 Task: Find connections with filter location Azzaba with filter topic #Believewith filter profile language German with filter current company Management Solutions International (MSI) with filter school Madhav Institute of Technology and Science, Gwalior with filter industry Dance Companies with filter service category NotaryOnline Research with filter keywords title Nurse
Action: Mouse moved to (495, 77)
Screenshot: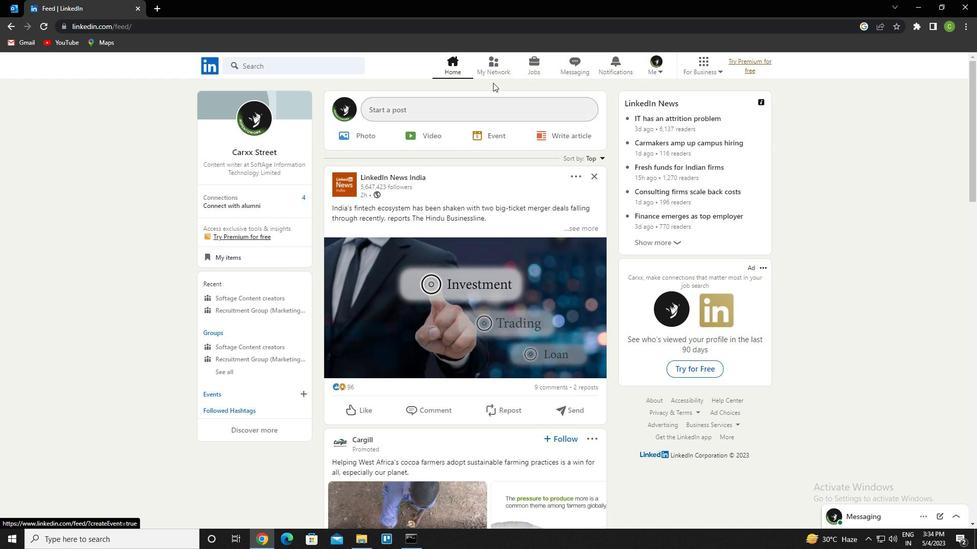 
Action: Mouse pressed left at (495, 77)
Screenshot: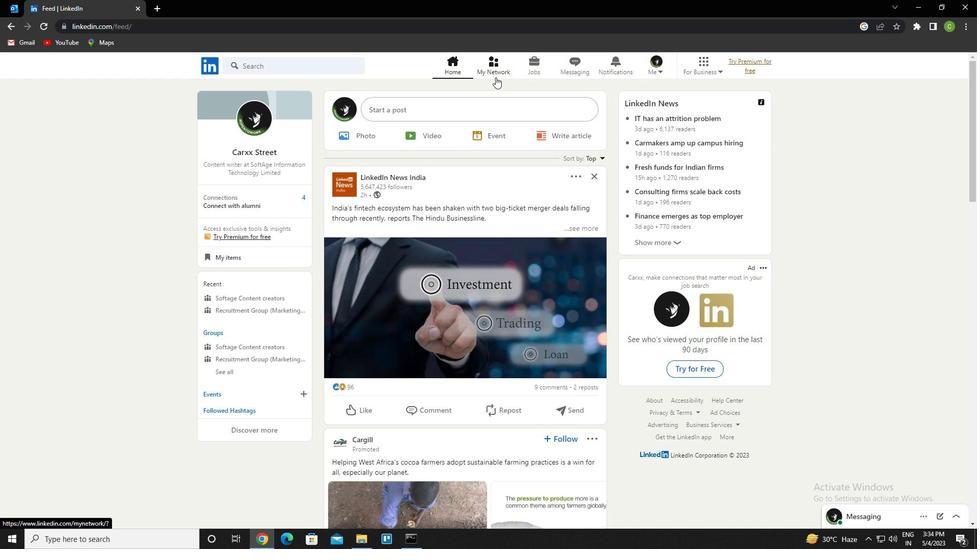 
Action: Mouse moved to (295, 119)
Screenshot: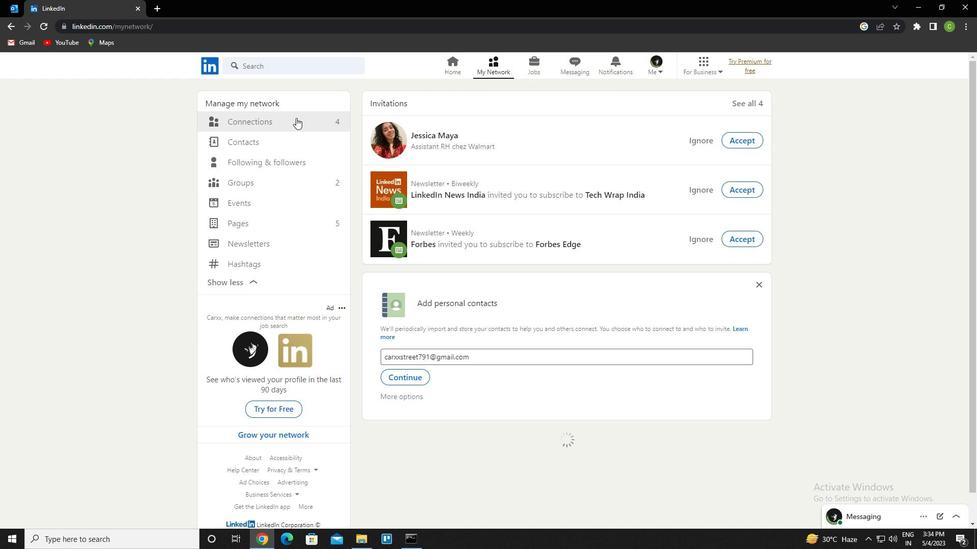 
Action: Mouse pressed left at (295, 119)
Screenshot: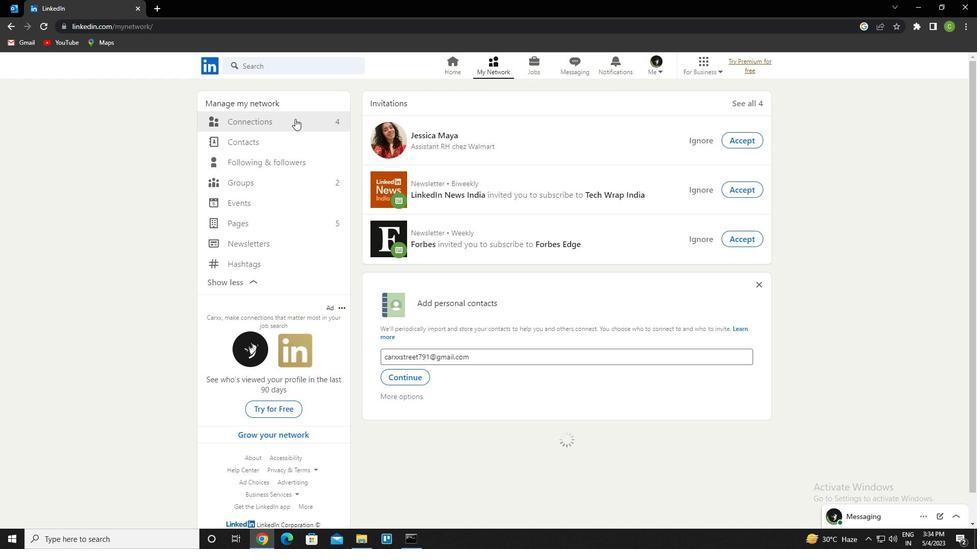 
Action: Mouse moved to (565, 123)
Screenshot: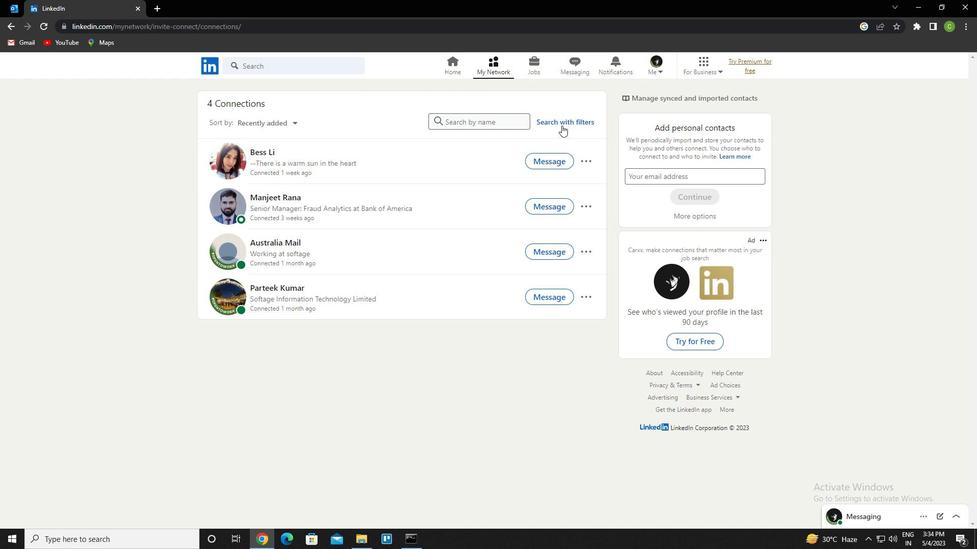 
Action: Mouse pressed left at (565, 123)
Screenshot: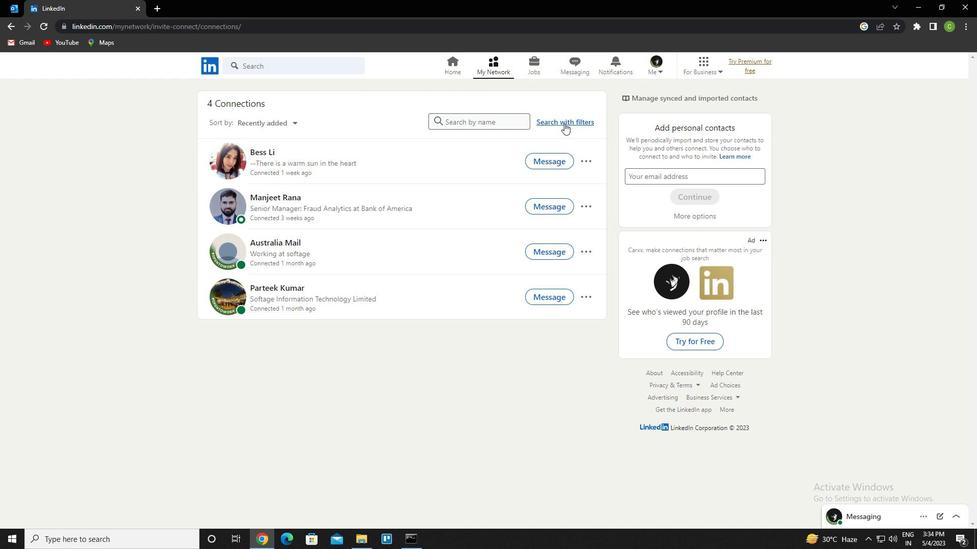 
Action: Mouse moved to (522, 96)
Screenshot: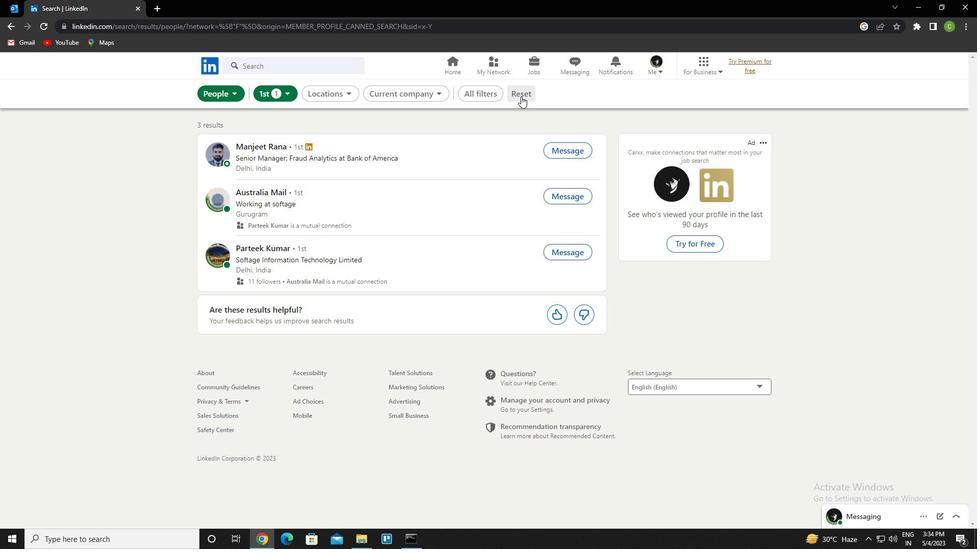
Action: Mouse pressed left at (522, 96)
Screenshot: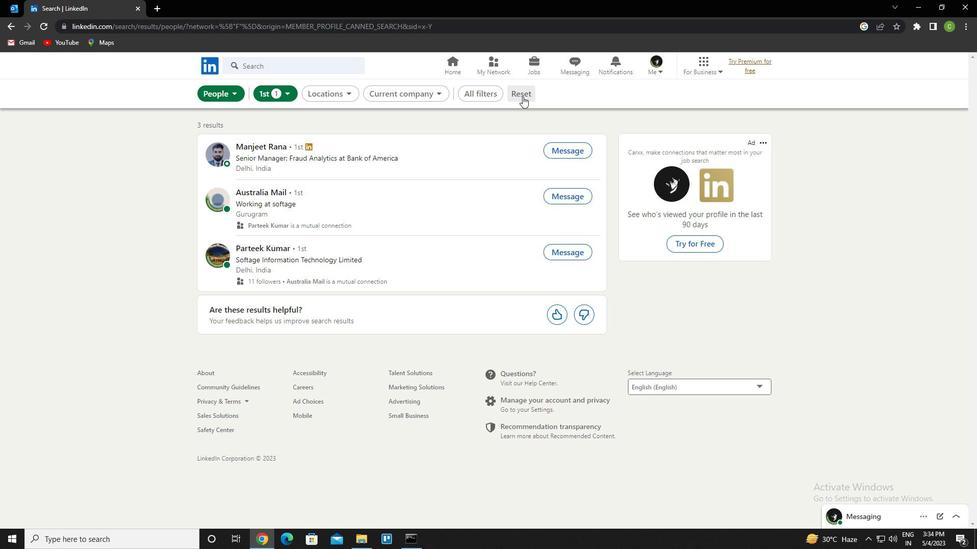 
Action: Mouse moved to (512, 96)
Screenshot: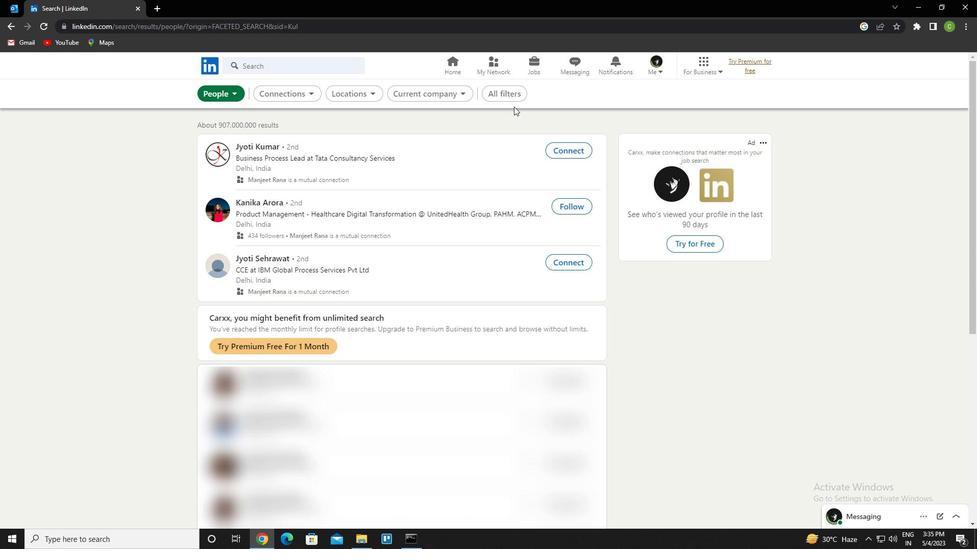 
Action: Mouse pressed left at (512, 96)
Screenshot: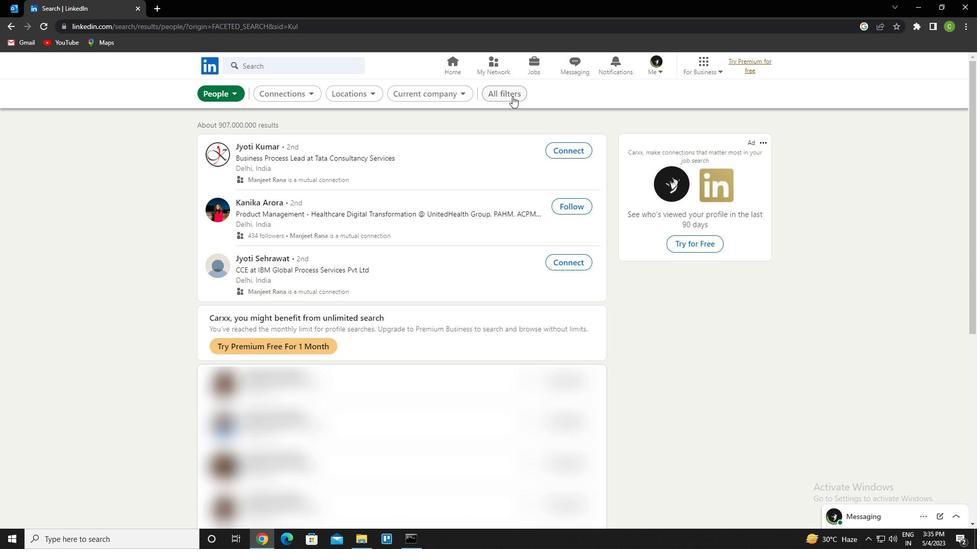 
Action: Mouse moved to (866, 321)
Screenshot: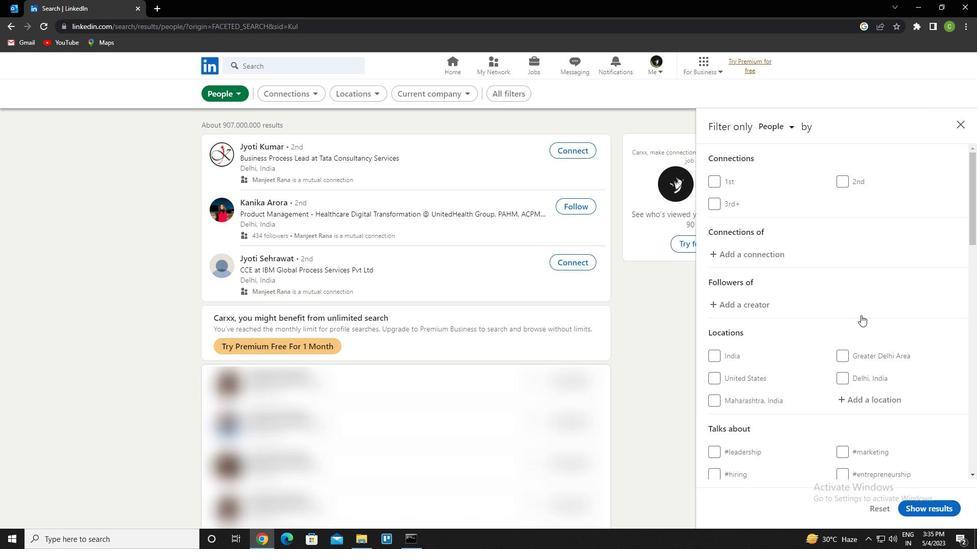
Action: Mouse scrolled (866, 320) with delta (0, 0)
Screenshot: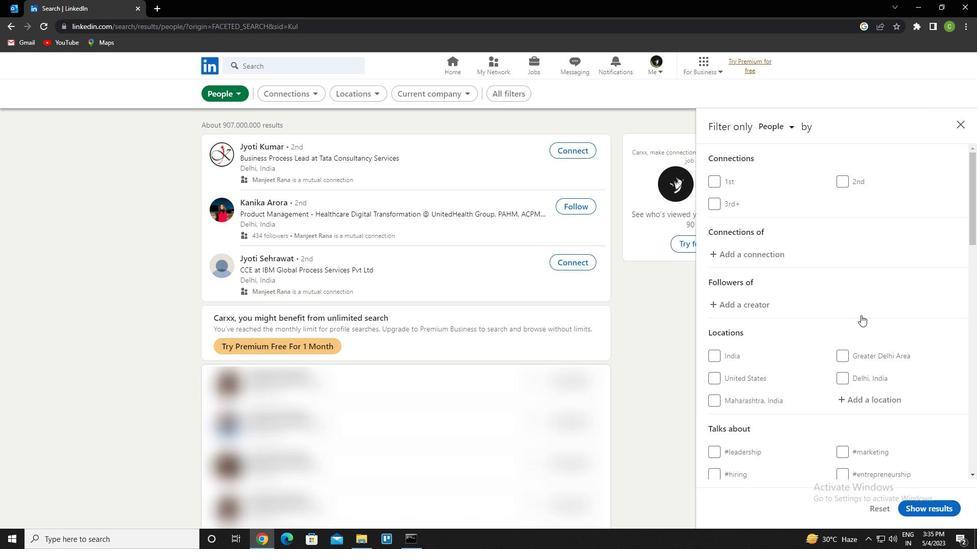 
Action: Mouse moved to (865, 324)
Screenshot: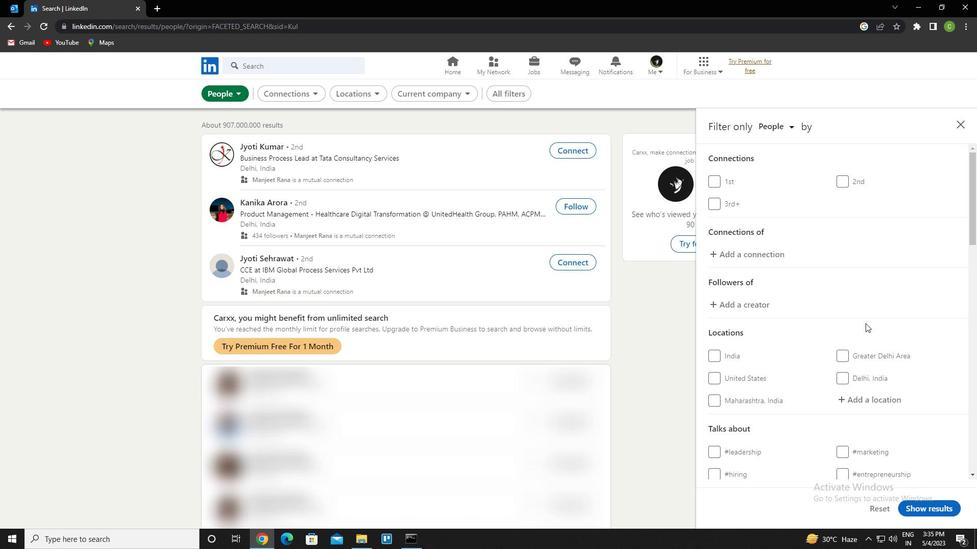 
Action: Mouse scrolled (865, 324) with delta (0, 0)
Screenshot: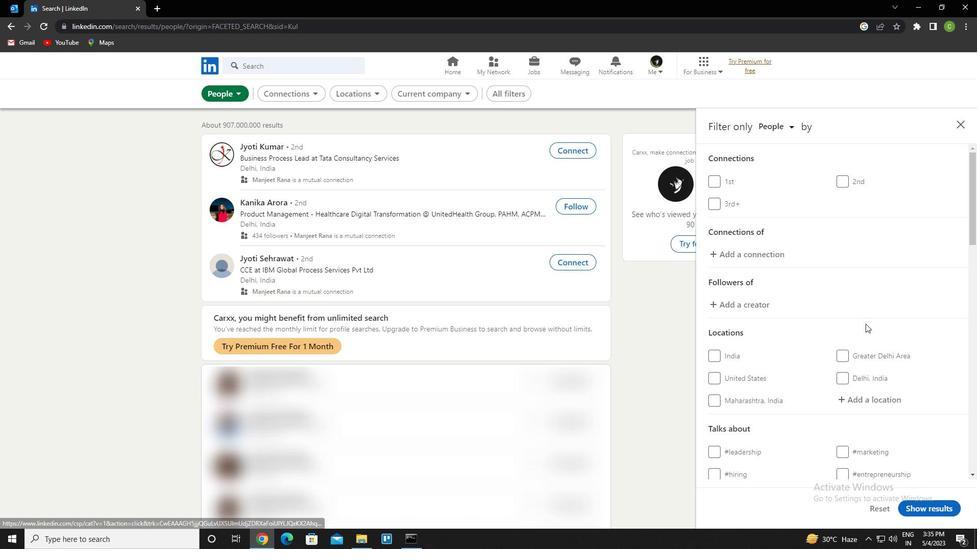 
Action: Mouse moved to (871, 301)
Screenshot: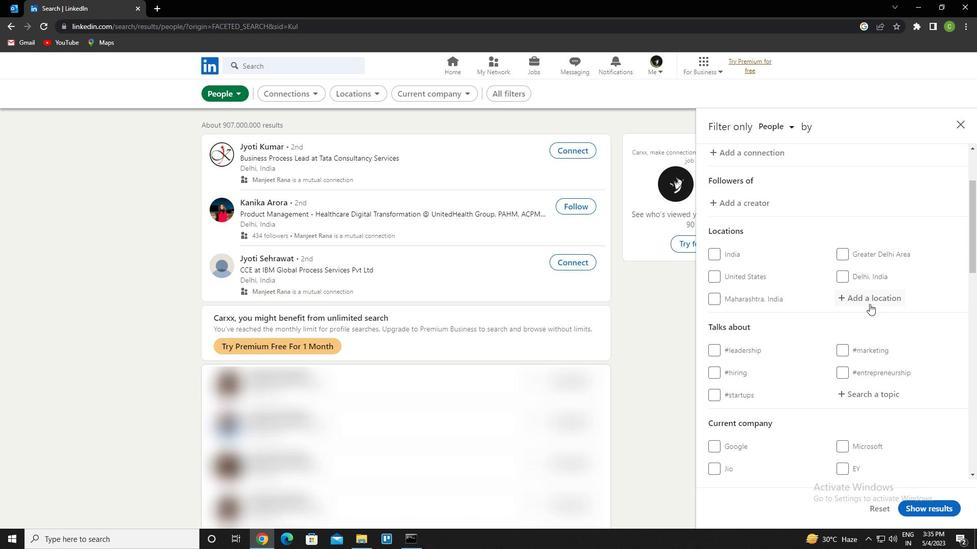 
Action: Mouse pressed left at (871, 301)
Screenshot: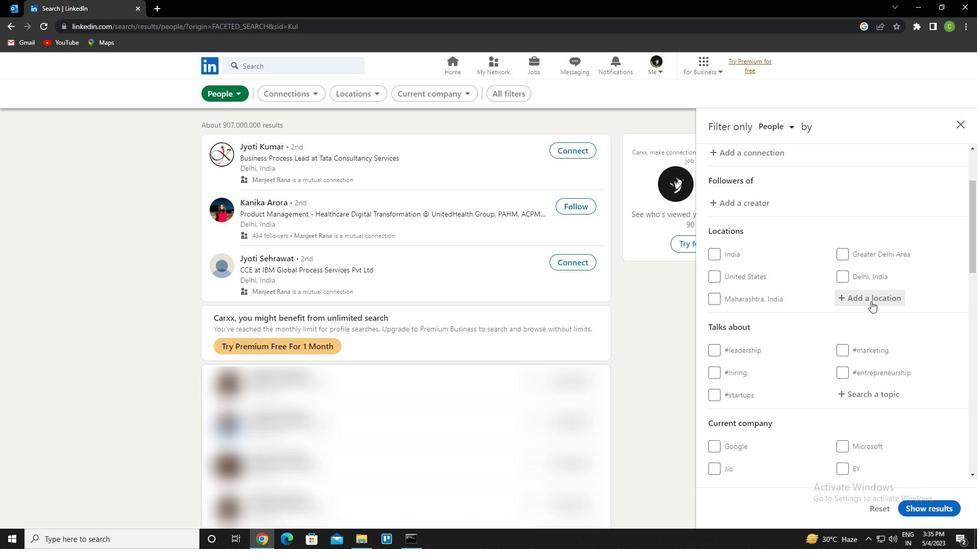 
Action: Mouse moved to (870, 282)
Screenshot: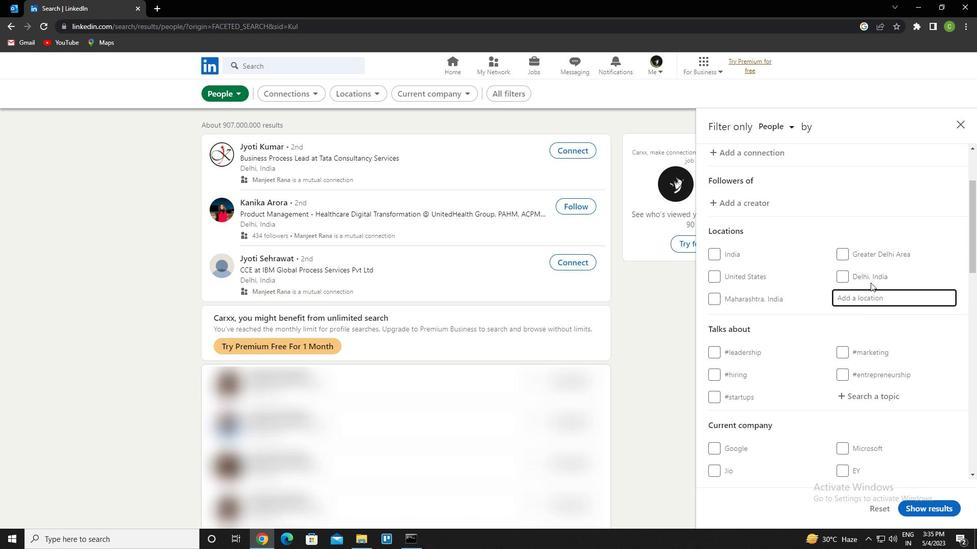 
Action: Key pressed <Key.caps_lock>a<Key.caps_lock>zzaba<Key.down><Key.enter>
Screenshot: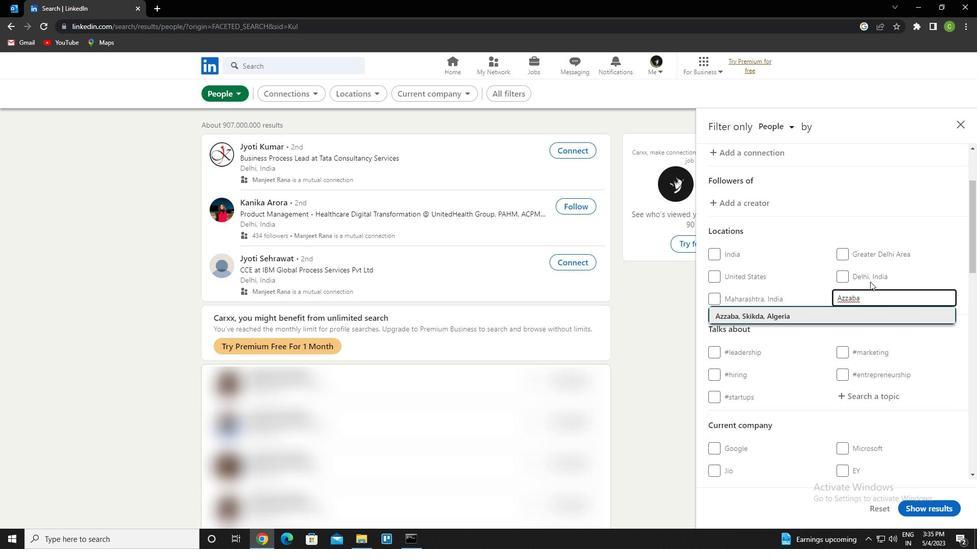 
Action: Mouse scrolled (870, 281) with delta (0, 0)
Screenshot: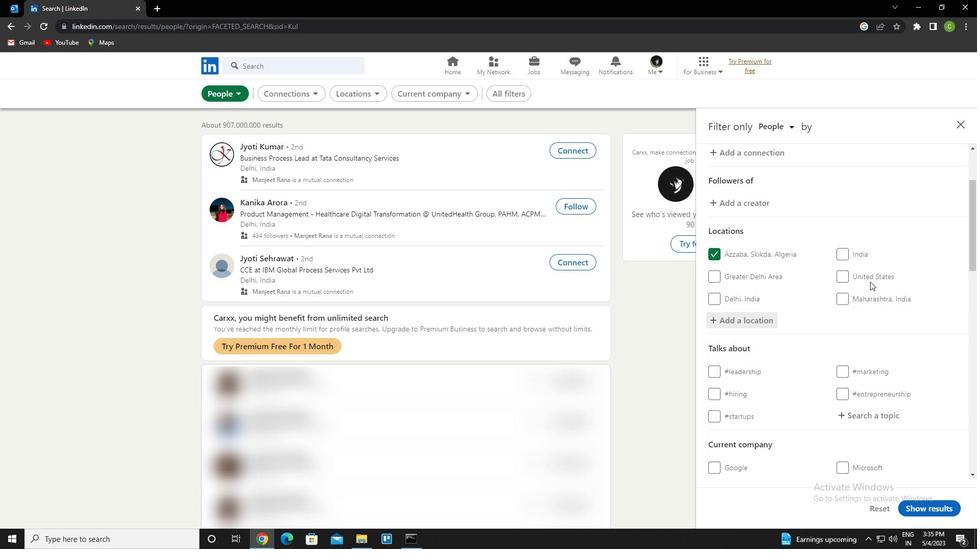 
Action: Mouse scrolled (870, 281) with delta (0, 0)
Screenshot: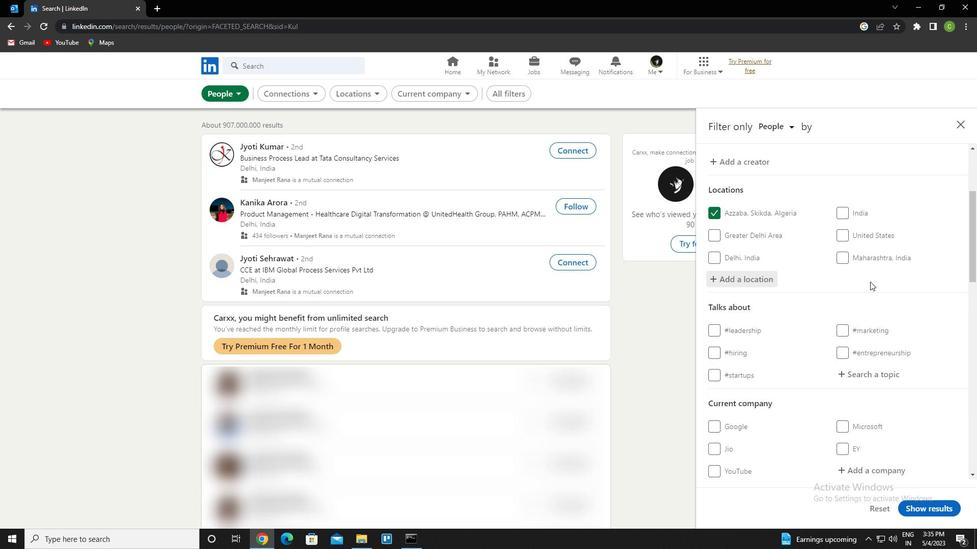 
Action: Mouse moved to (865, 309)
Screenshot: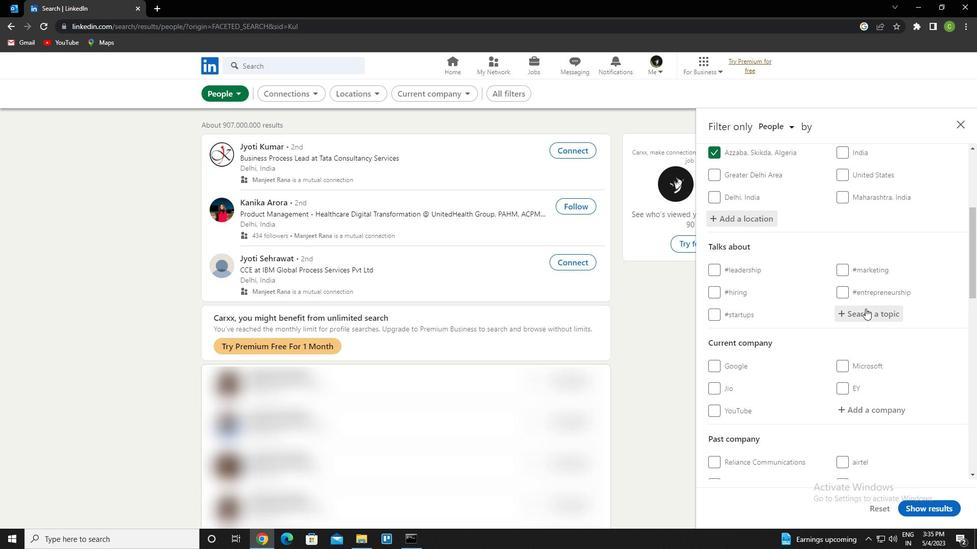 
Action: Mouse pressed left at (865, 309)
Screenshot: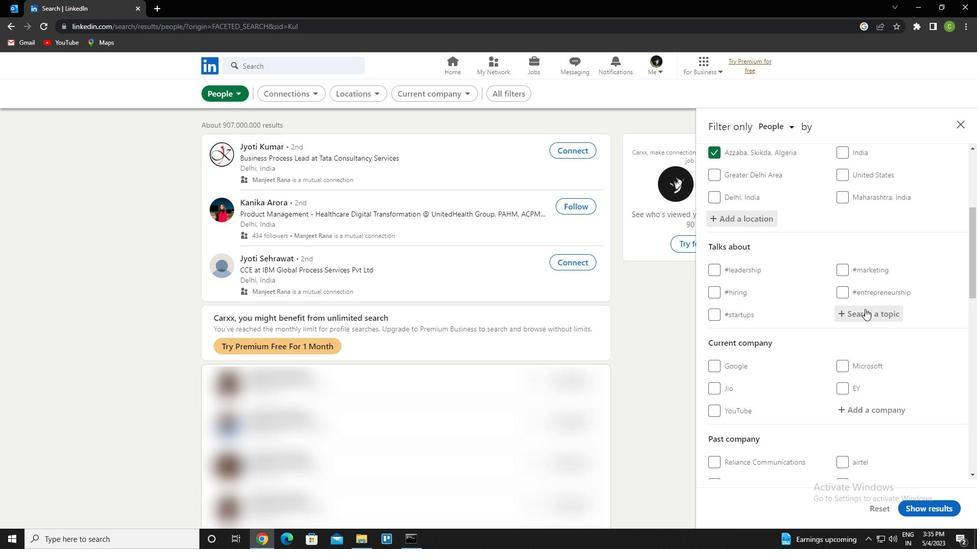 
Action: Key pressed <Key.caps_lock>b<Key.caps_lock>elieve<Key.down><Key.down><Key.enter>
Screenshot: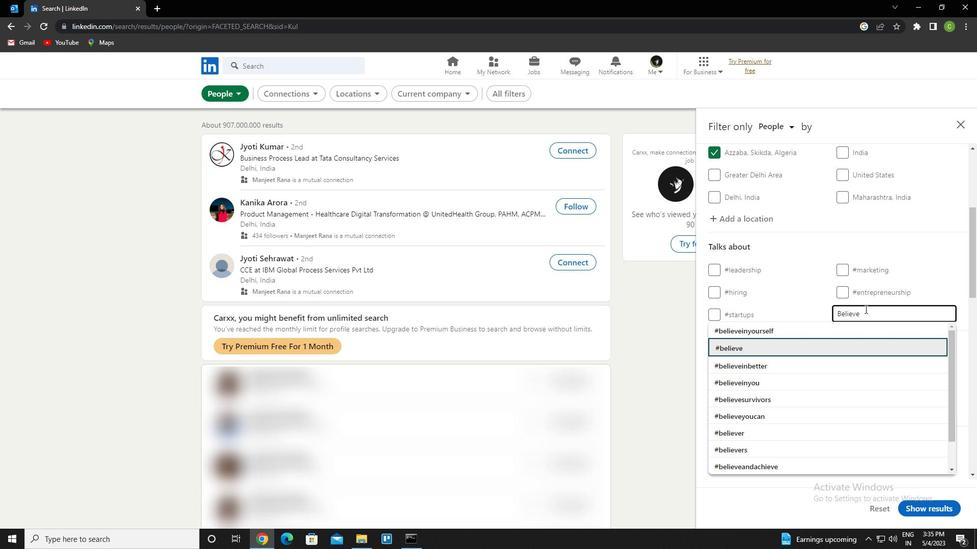 
Action: Mouse scrolled (865, 308) with delta (0, 0)
Screenshot: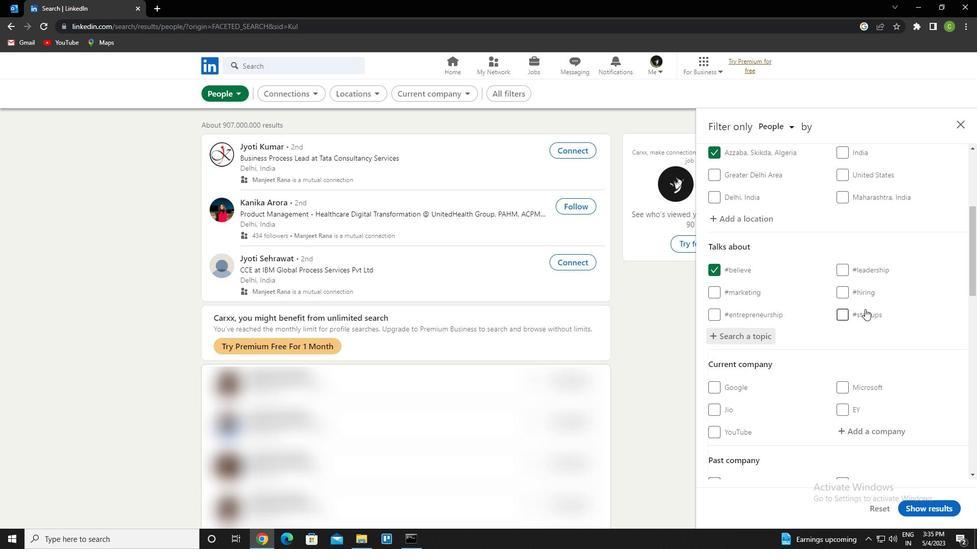
Action: Mouse scrolled (865, 308) with delta (0, 0)
Screenshot: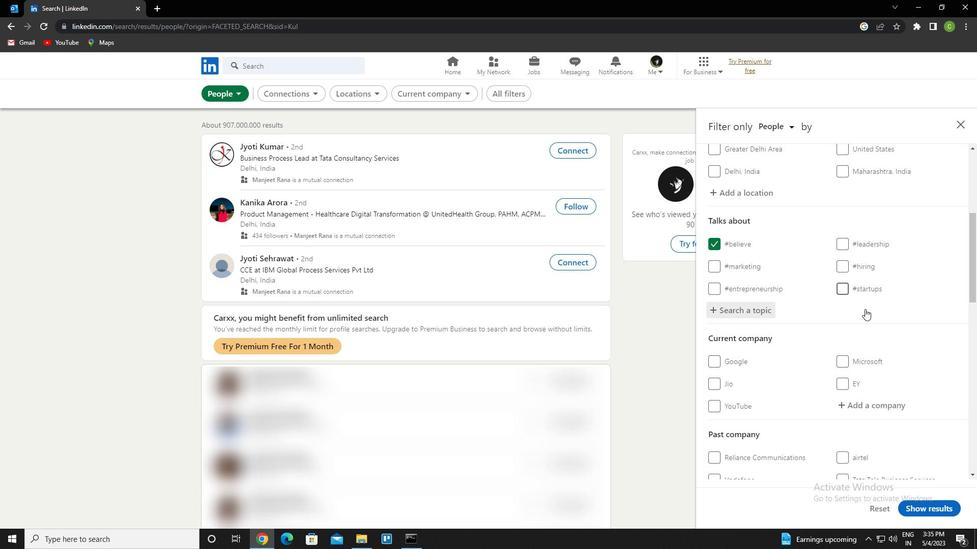 
Action: Mouse scrolled (865, 308) with delta (0, 0)
Screenshot: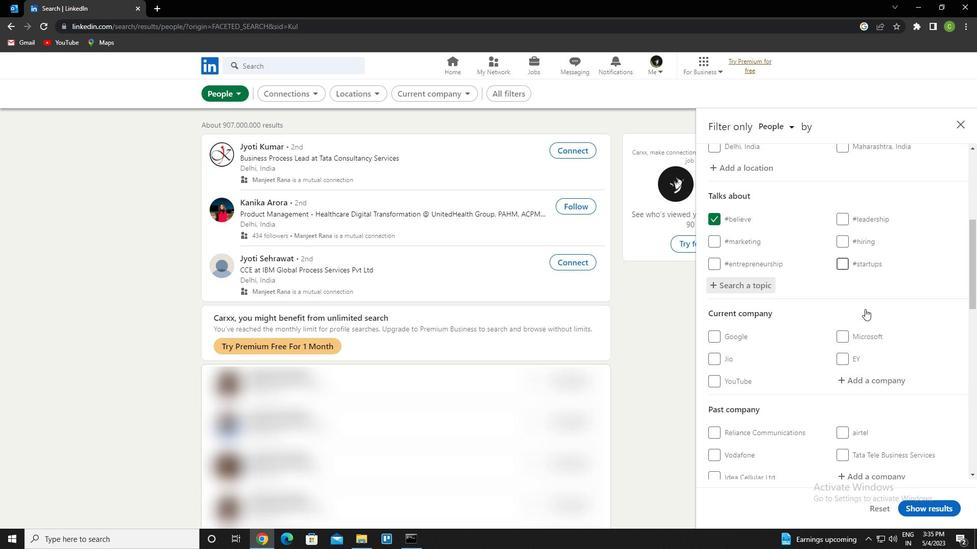 
Action: Mouse scrolled (865, 308) with delta (0, 0)
Screenshot: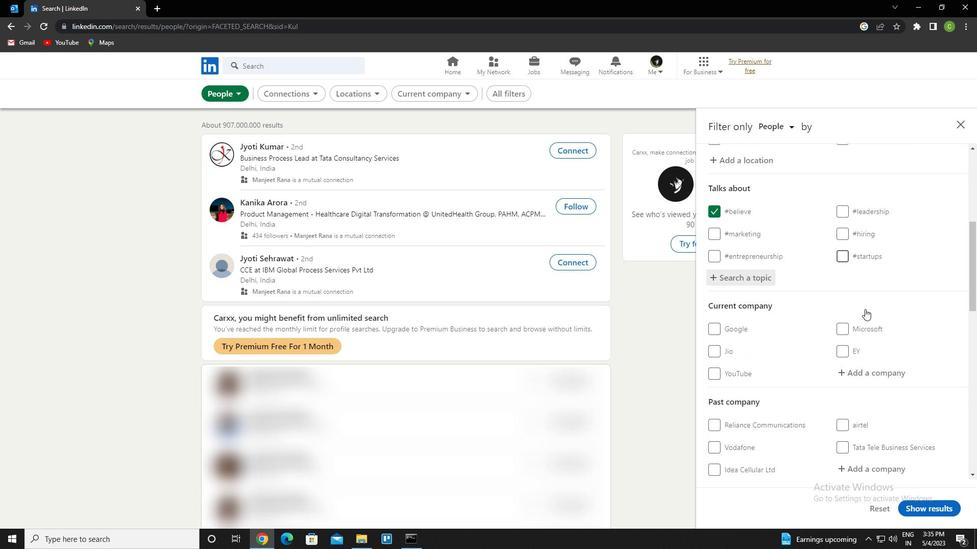 
Action: Mouse scrolled (865, 308) with delta (0, 0)
Screenshot: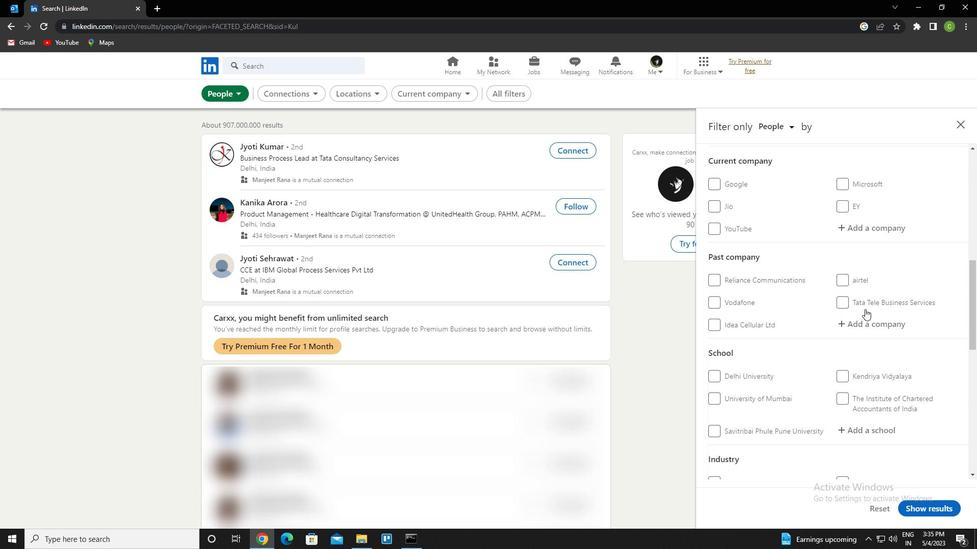 
Action: Mouse scrolled (865, 308) with delta (0, 0)
Screenshot: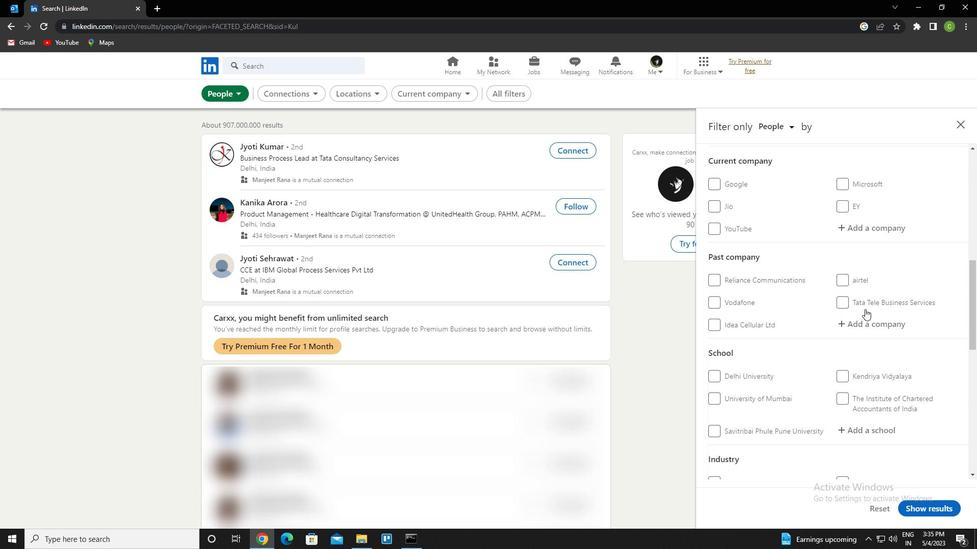 
Action: Mouse scrolled (865, 308) with delta (0, 0)
Screenshot: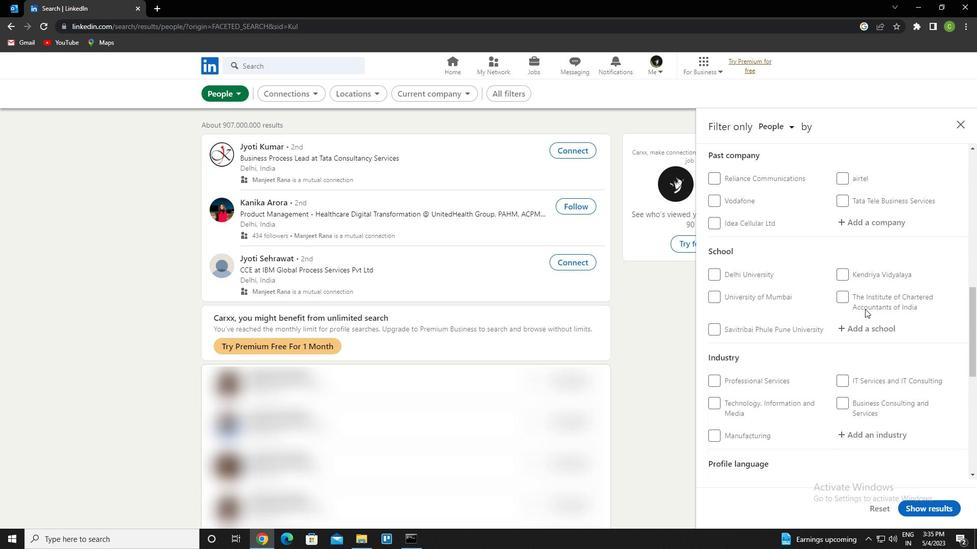
Action: Mouse scrolled (865, 308) with delta (0, 0)
Screenshot: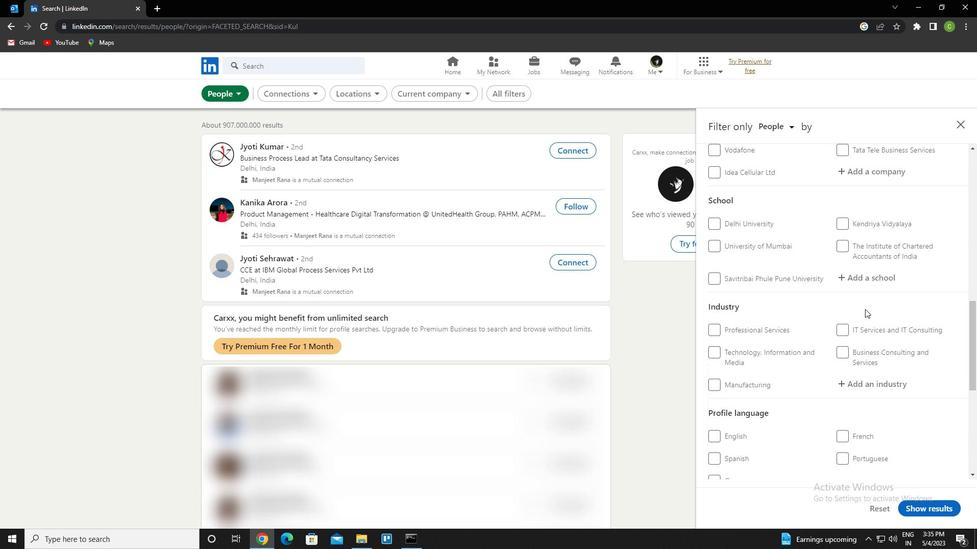 
Action: Mouse scrolled (865, 308) with delta (0, 0)
Screenshot: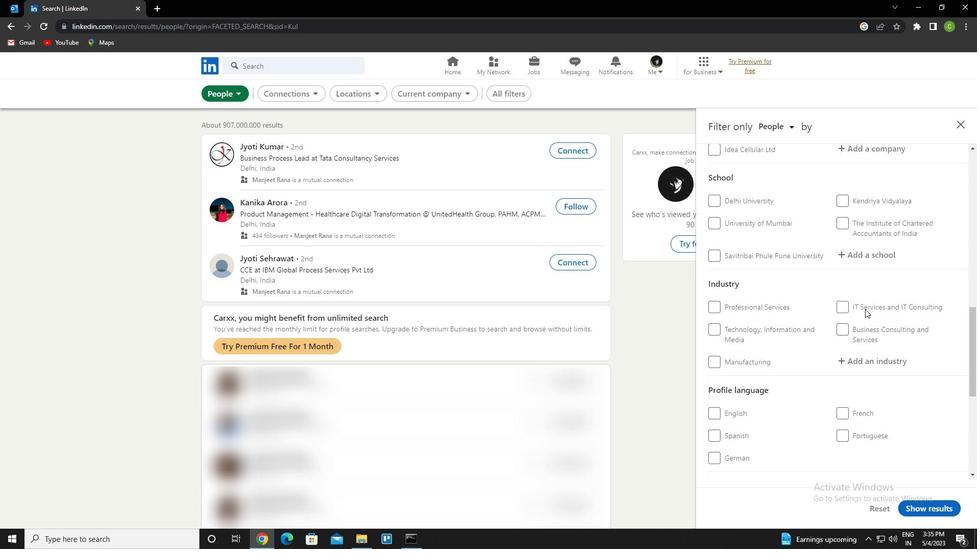 
Action: Mouse moved to (722, 380)
Screenshot: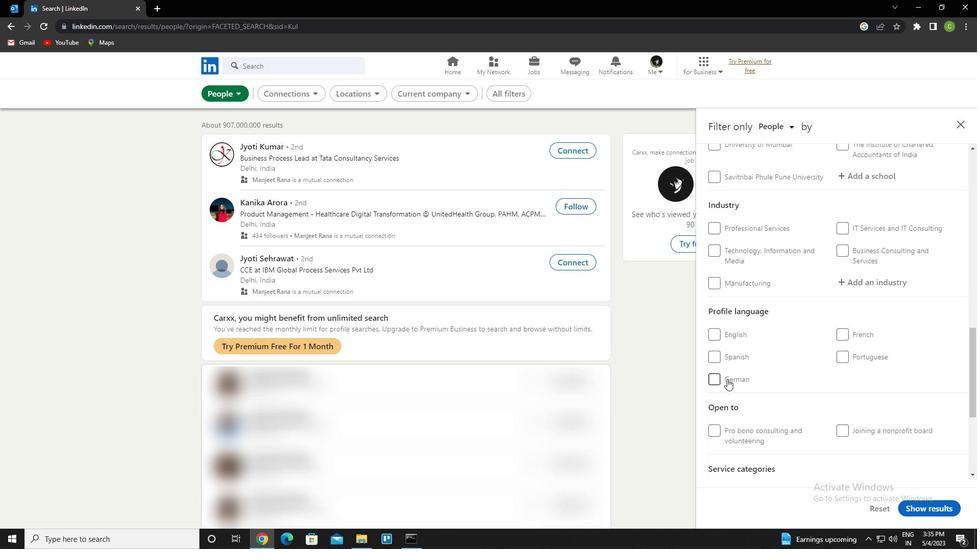 
Action: Mouse pressed left at (722, 380)
Screenshot: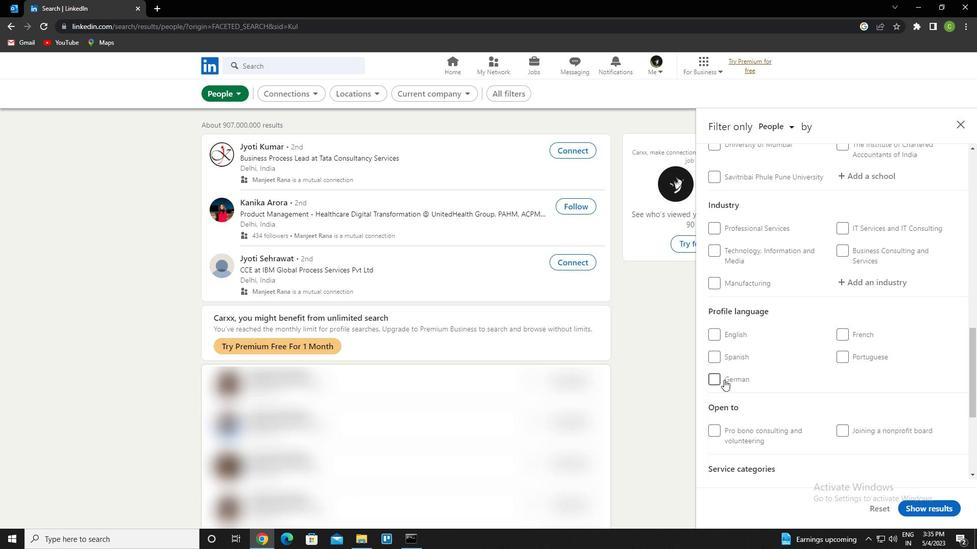 
Action: Mouse moved to (798, 370)
Screenshot: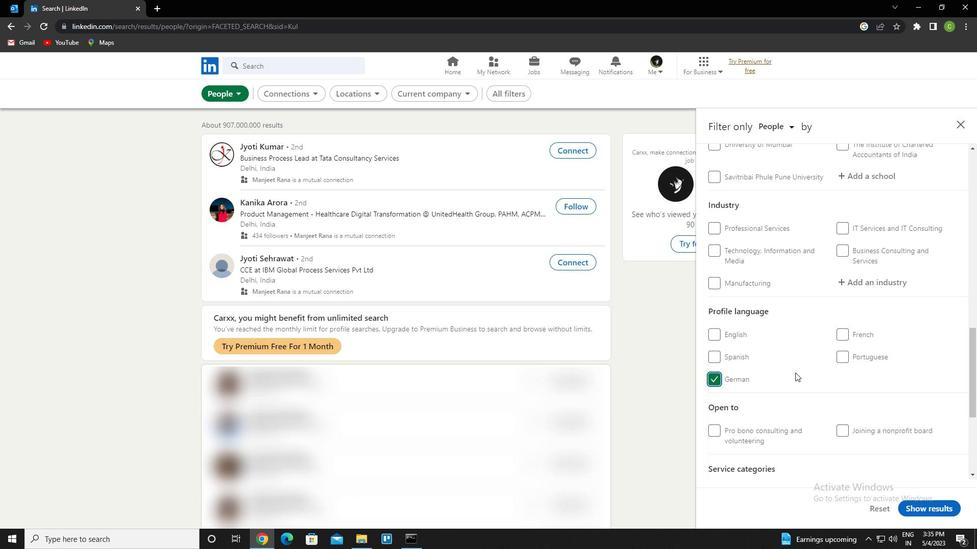 
Action: Mouse scrolled (798, 370) with delta (0, 0)
Screenshot: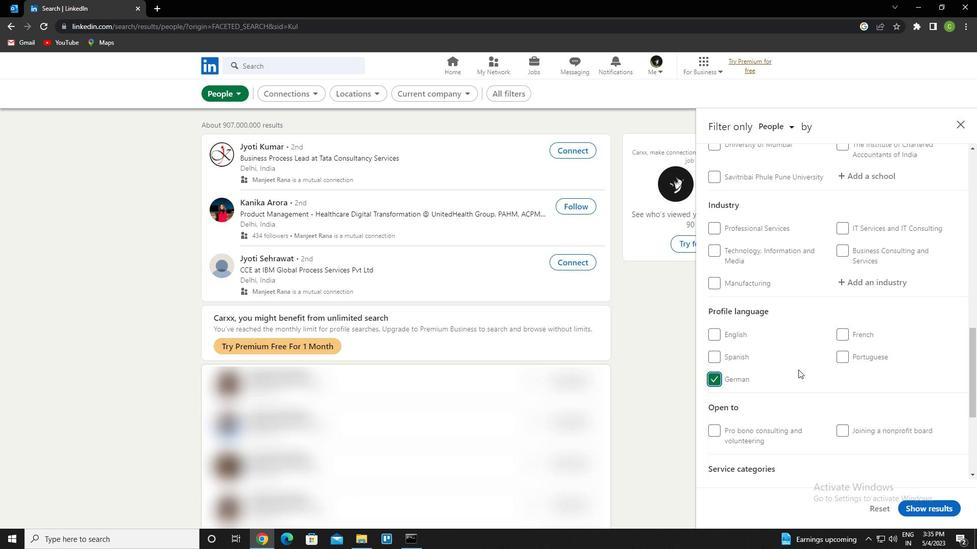 
Action: Mouse scrolled (798, 370) with delta (0, 0)
Screenshot: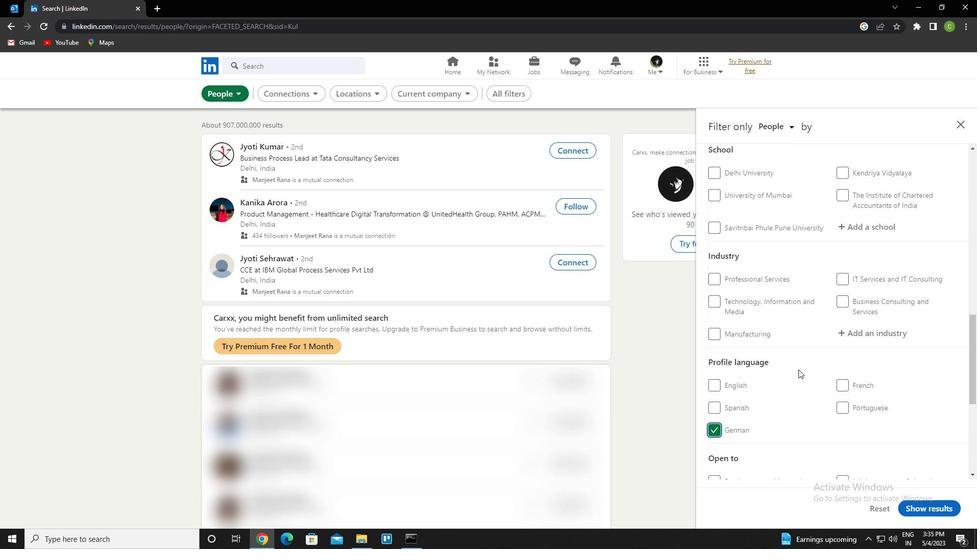 
Action: Mouse scrolled (798, 370) with delta (0, 0)
Screenshot: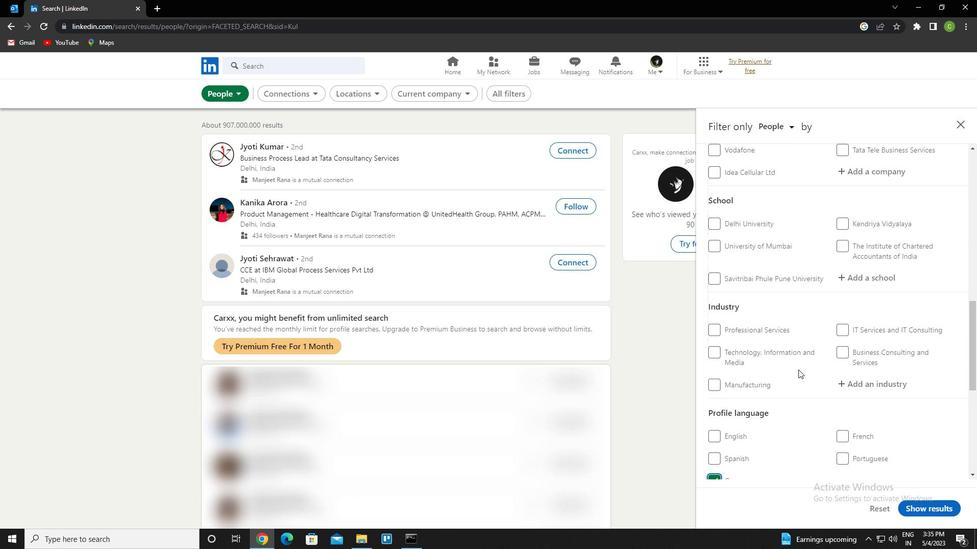 
Action: Mouse scrolled (798, 370) with delta (0, 0)
Screenshot: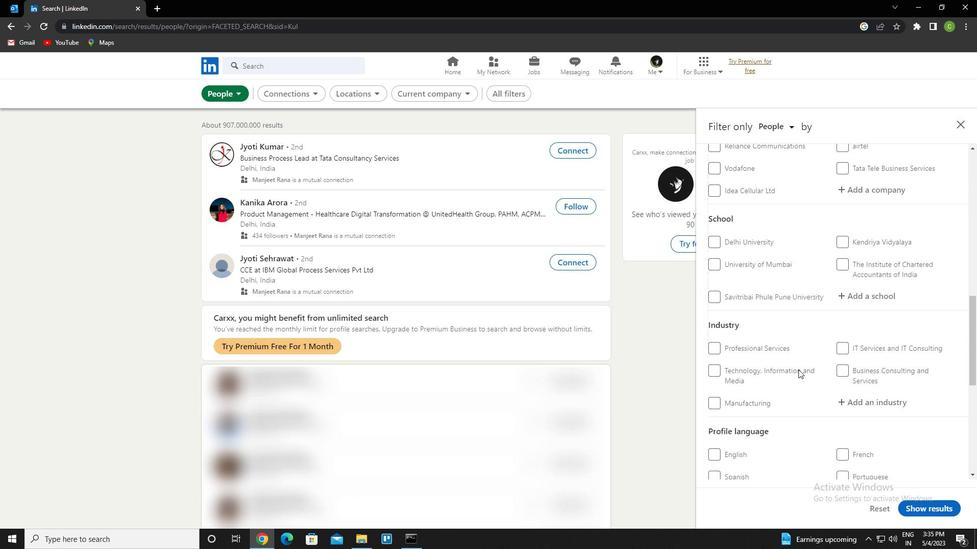 
Action: Mouse scrolled (798, 370) with delta (0, 0)
Screenshot: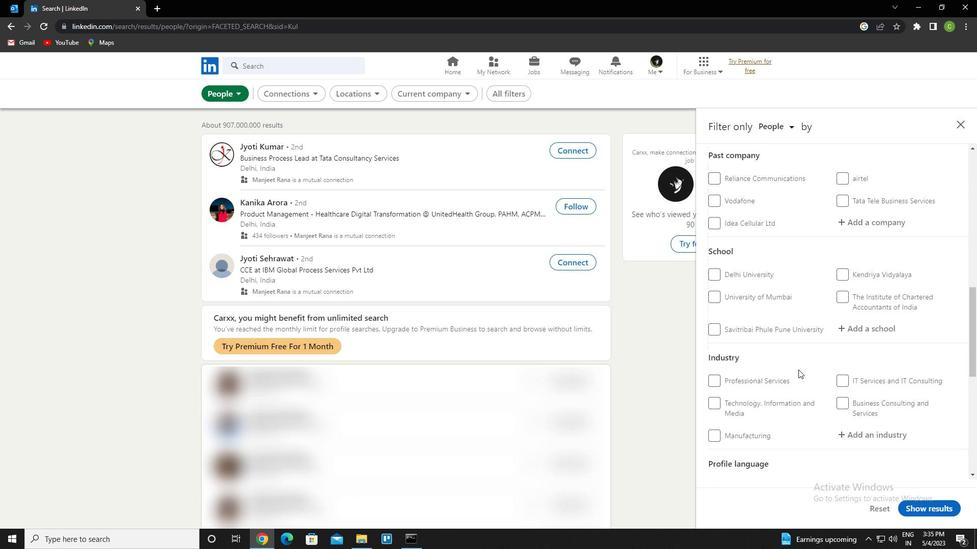 
Action: Mouse moved to (873, 229)
Screenshot: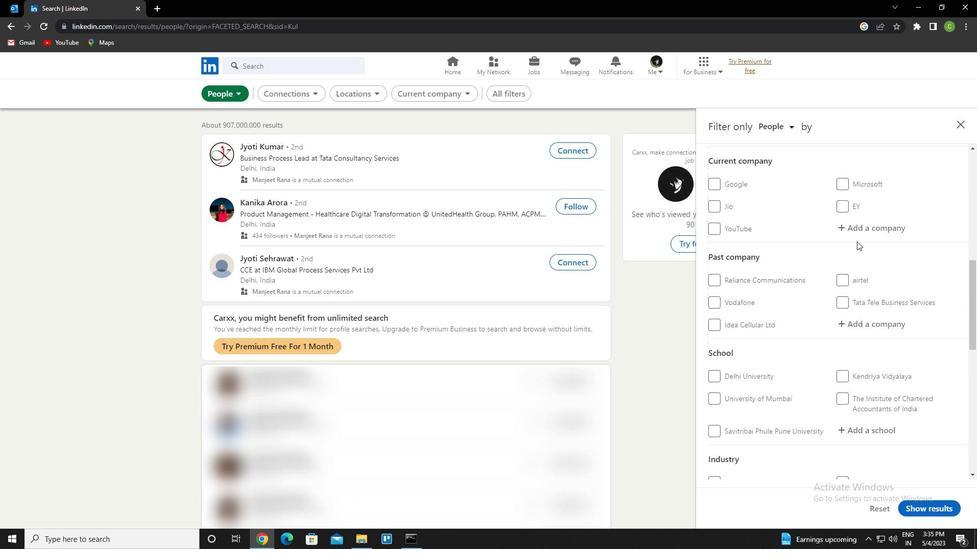 
Action: Mouse pressed left at (873, 229)
Screenshot: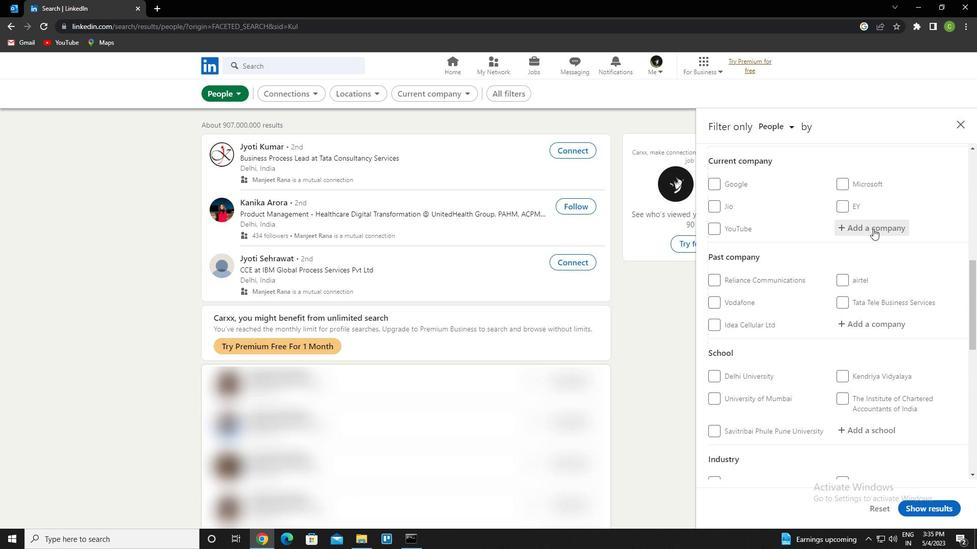 
Action: Key pressed <Key.caps_lock>m<Key.caps_lock>anagement<Key.space>solutions<Key.space>international<Key.down><Key.enter>
Screenshot: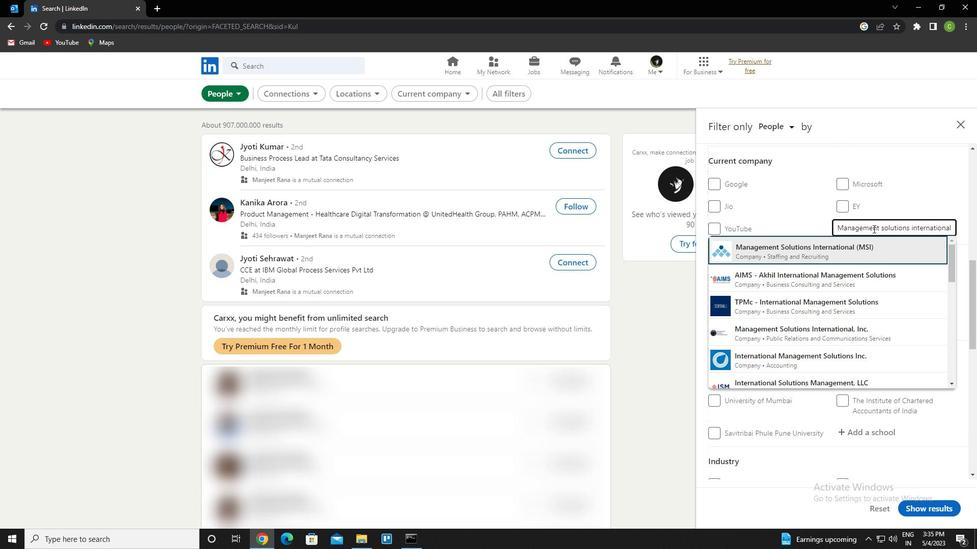 
Action: Mouse scrolled (873, 228) with delta (0, 0)
Screenshot: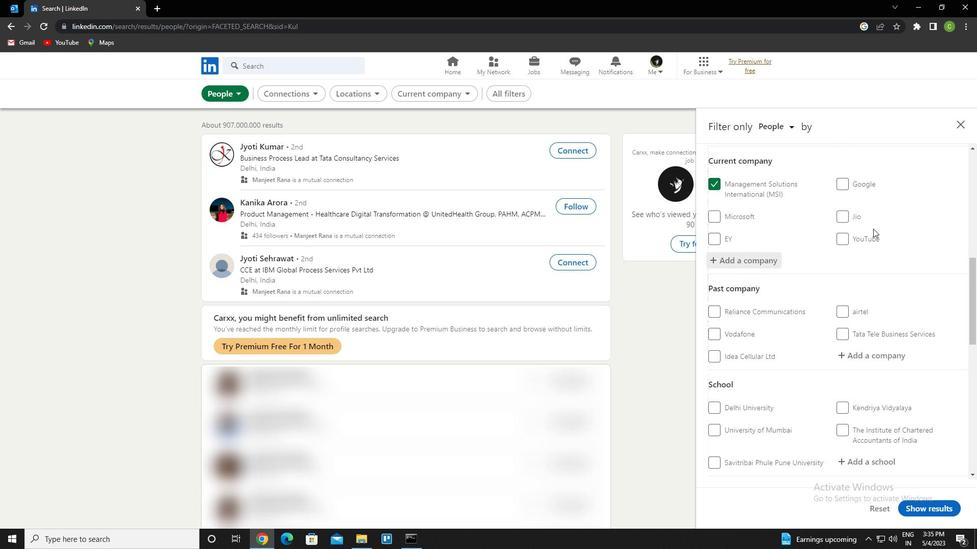 
Action: Mouse scrolled (873, 228) with delta (0, 0)
Screenshot: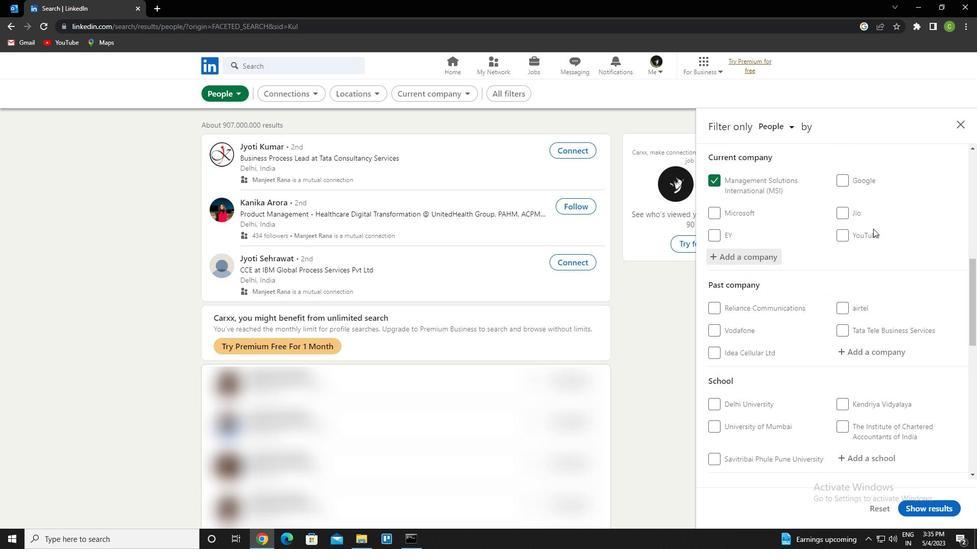 
Action: Mouse scrolled (873, 228) with delta (0, 0)
Screenshot: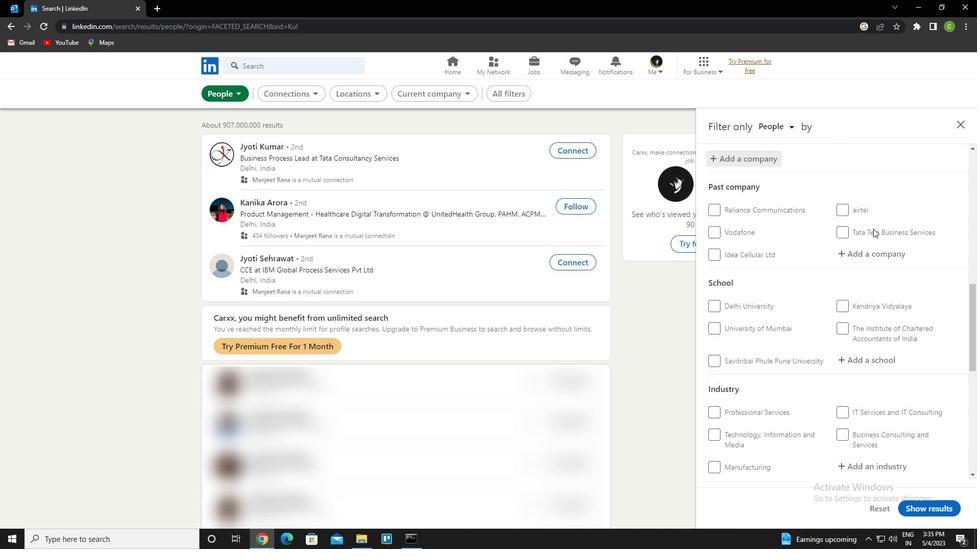 
Action: Mouse scrolled (873, 228) with delta (0, 0)
Screenshot: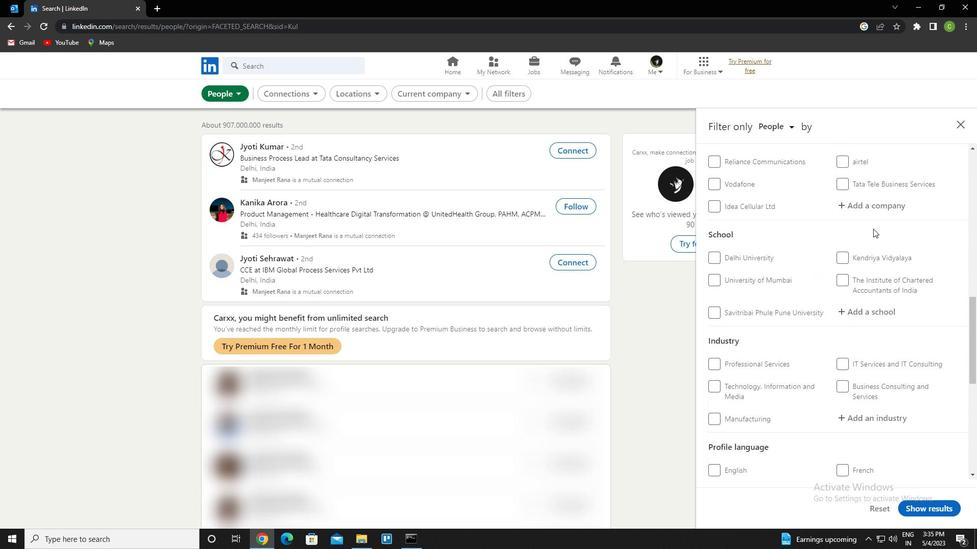 
Action: Mouse moved to (865, 260)
Screenshot: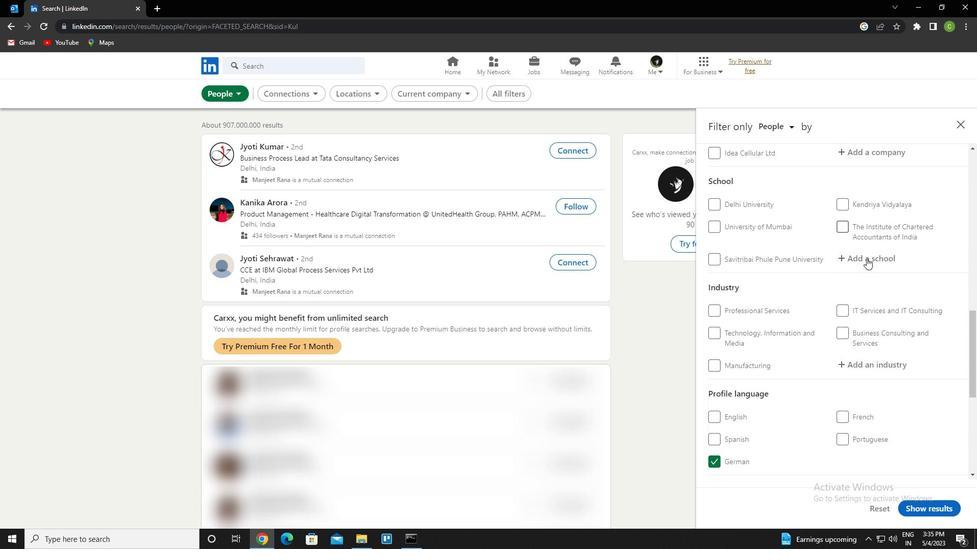 
Action: Mouse pressed left at (865, 260)
Screenshot: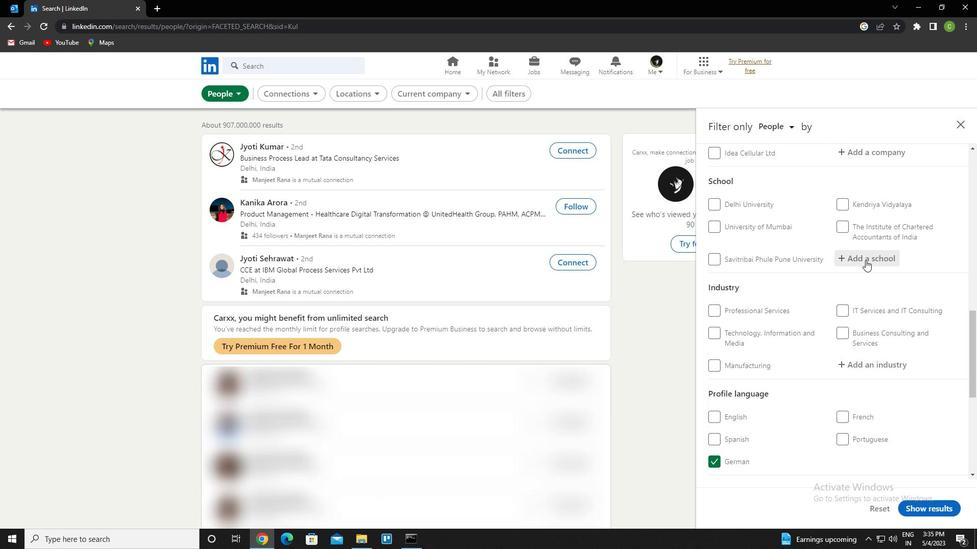 
Action: Key pressed <Key.caps_lock>m<Key.caps_lock>adhav<Key.space>institute<Key.space>of<Key.space>technology<Key.space>and<Key.space>science<Key.down><Key.enter>
Screenshot: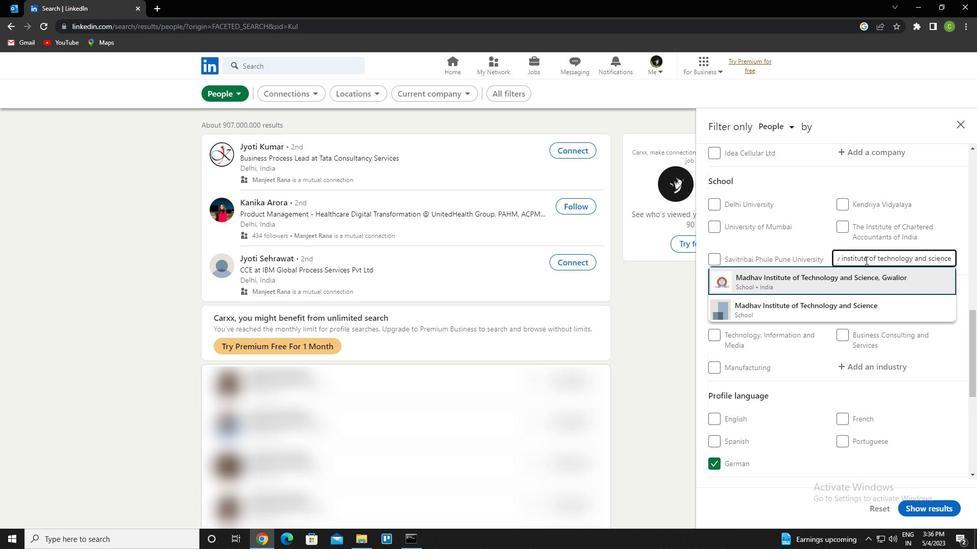 
Action: Mouse scrolled (865, 260) with delta (0, 0)
Screenshot: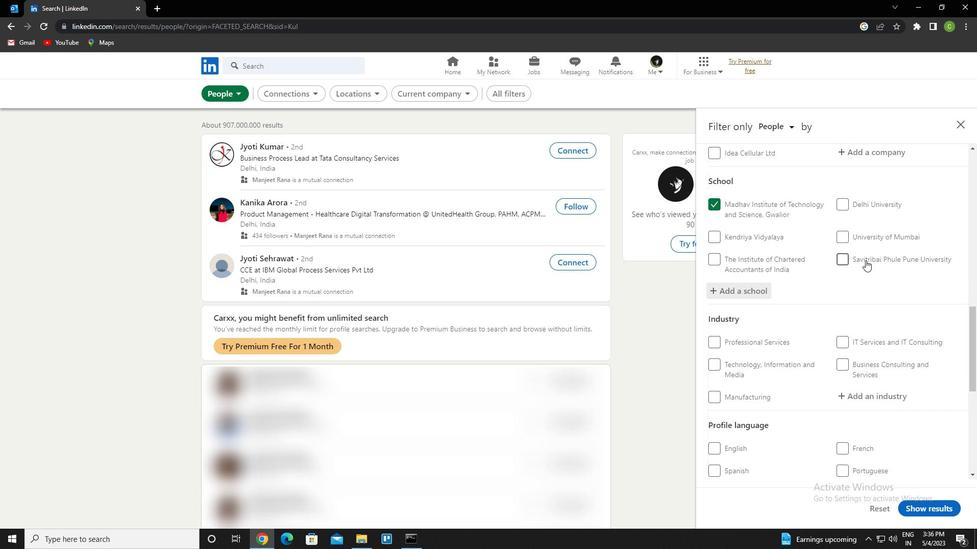 
Action: Mouse scrolled (865, 260) with delta (0, 0)
Screenshot: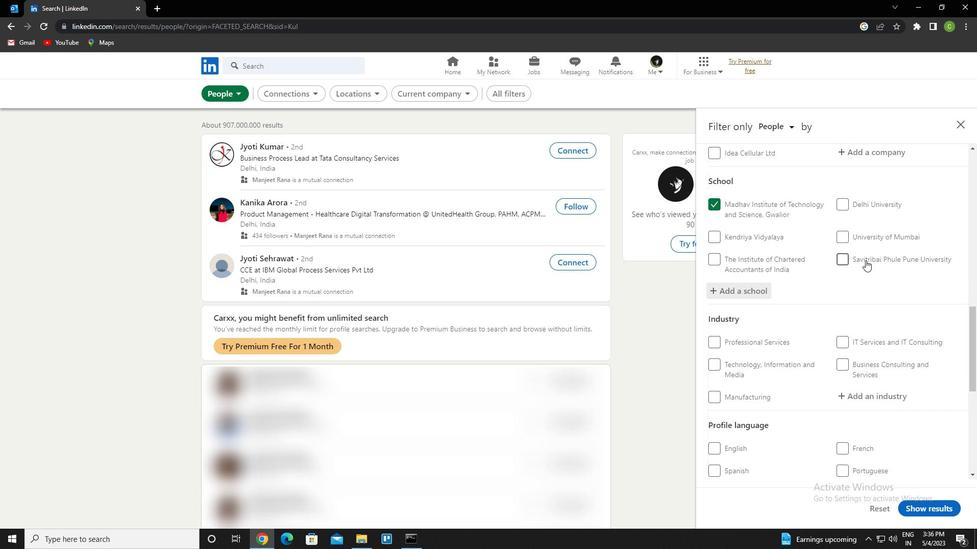 
Action: Mouse scrolled (865, 260) with delta (0, 0)
Screenshot: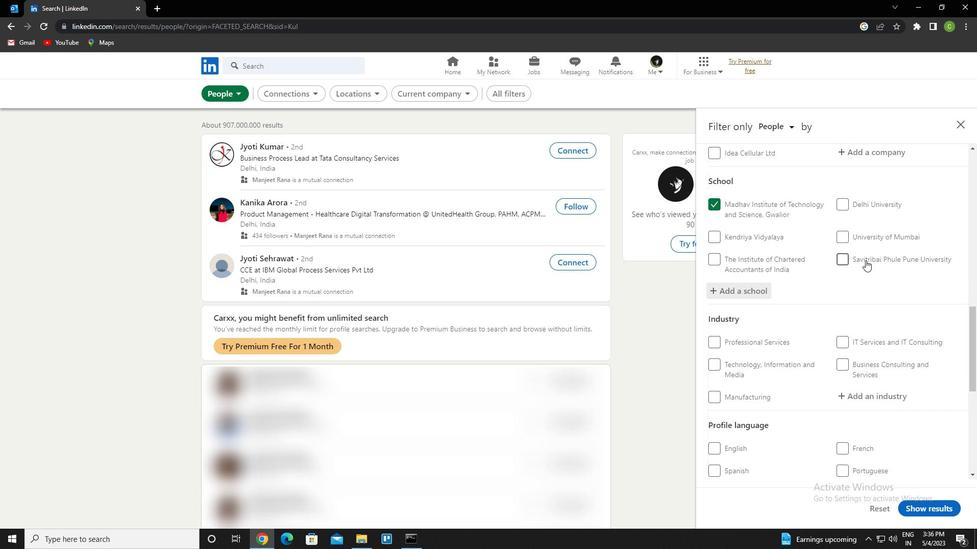
Action: Mouse moved to (874, 244)
Screenshot: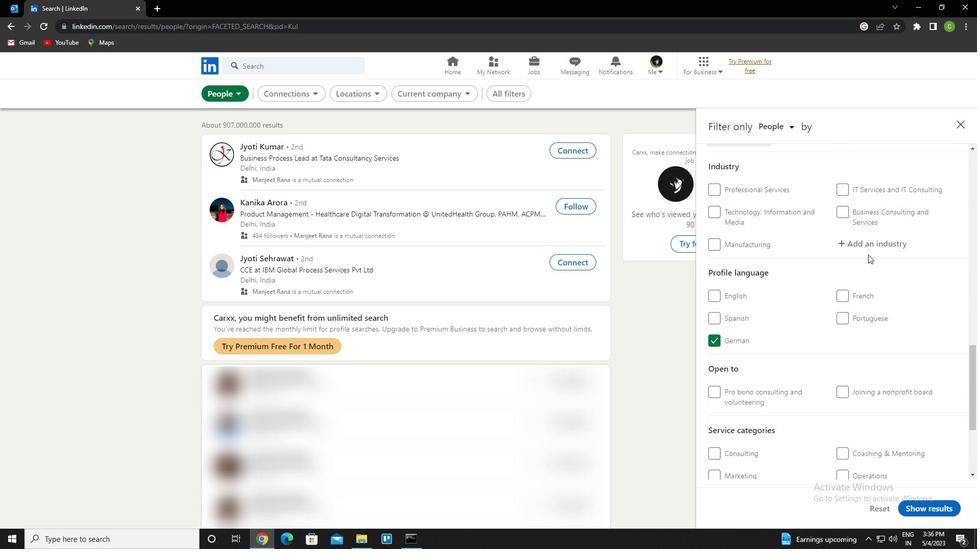 
Action: Mouse pressed left at (874, 244)
Screenshot: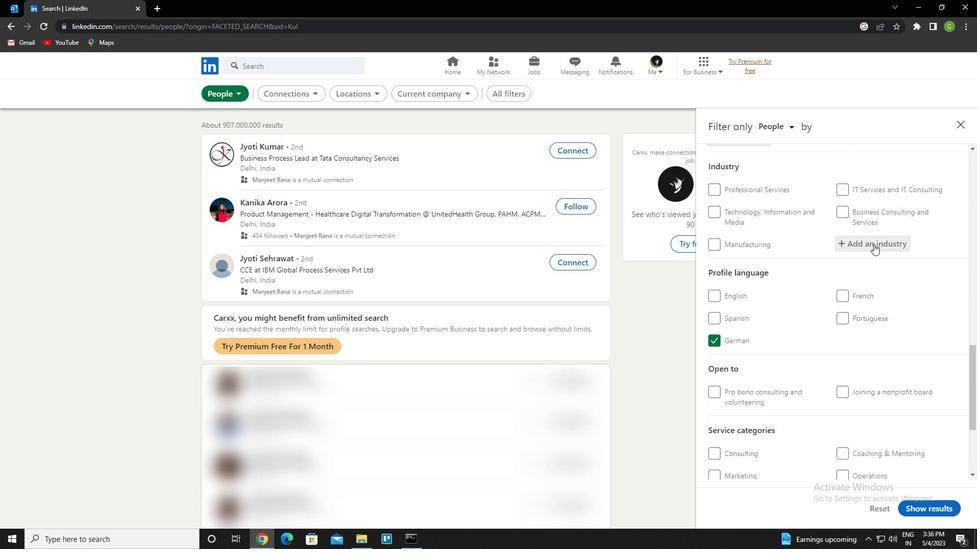 
Action: Key pressed <Key.caps_lock>d<Key.caps_lock>ance<Key.space><Key.caps_lock>c<Key.caps_lock>ompinies<Key.down><Key.backspace><Key.backspace><Key.backspace><Key.backspace><Key.backspace>an<Key.down><Key.enter>
Screenshot: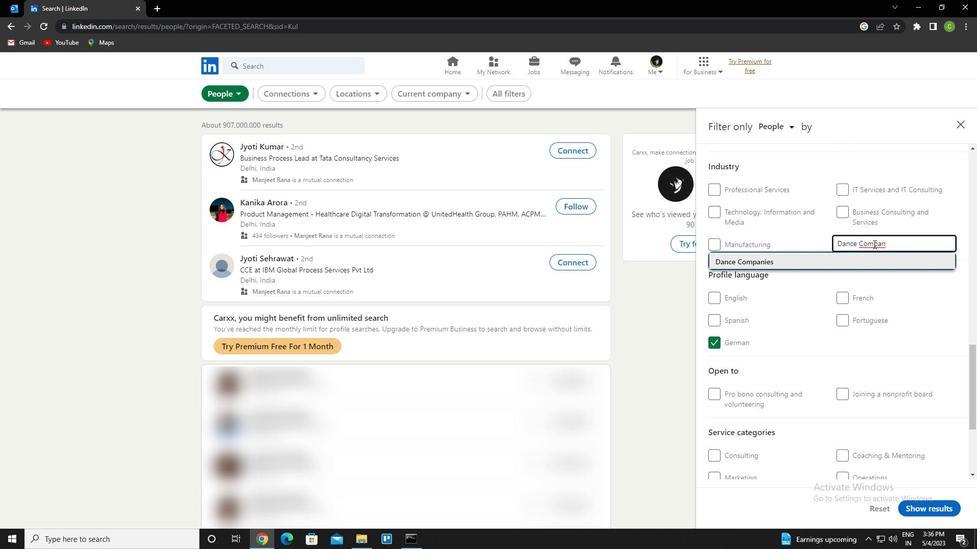 
Action: Mouse scrolled (874, 243) with delta (0, 0)
Screenshot: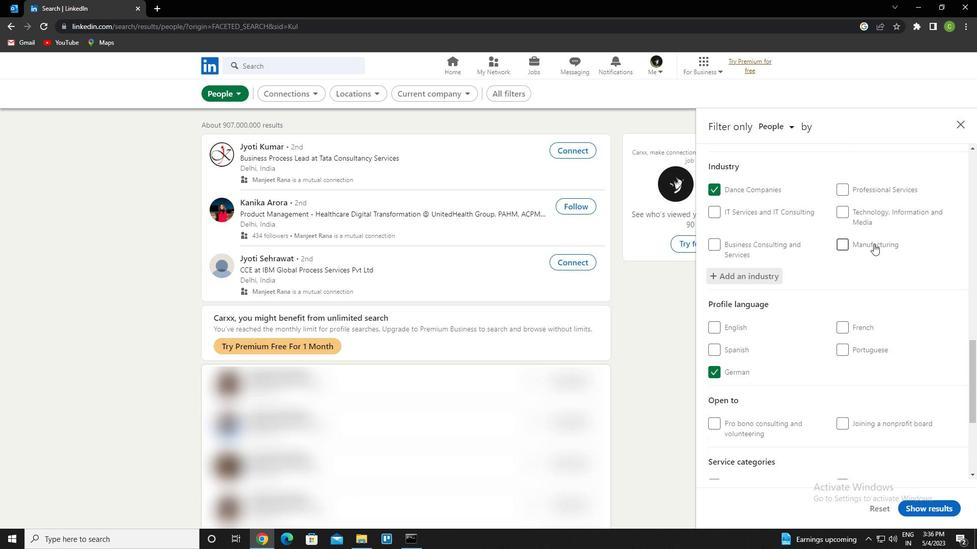 
Action: Mouse scrolled (874, 243) with delta (0, 0)
Screenshot: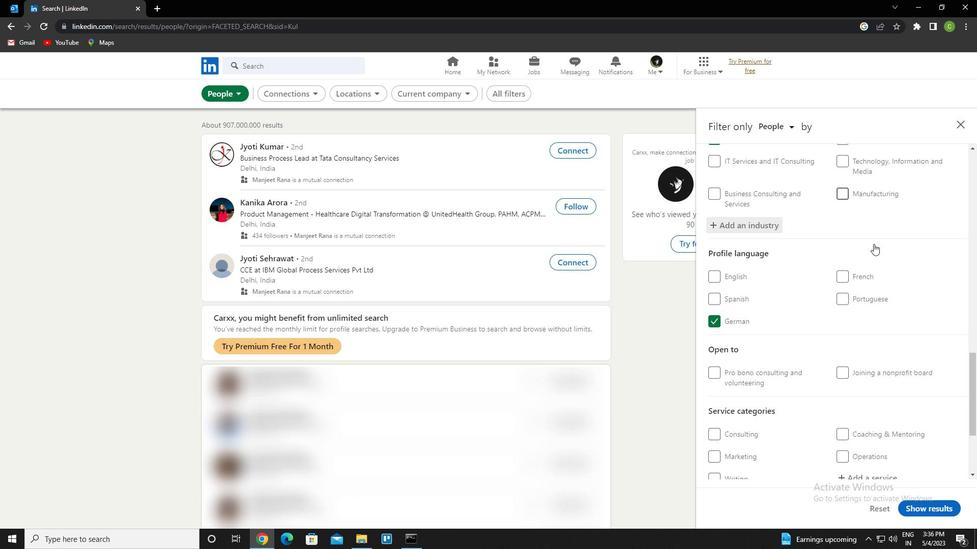 
Action: Mouse scrolled (874, 243) with delta (0, 0)
Screenshot: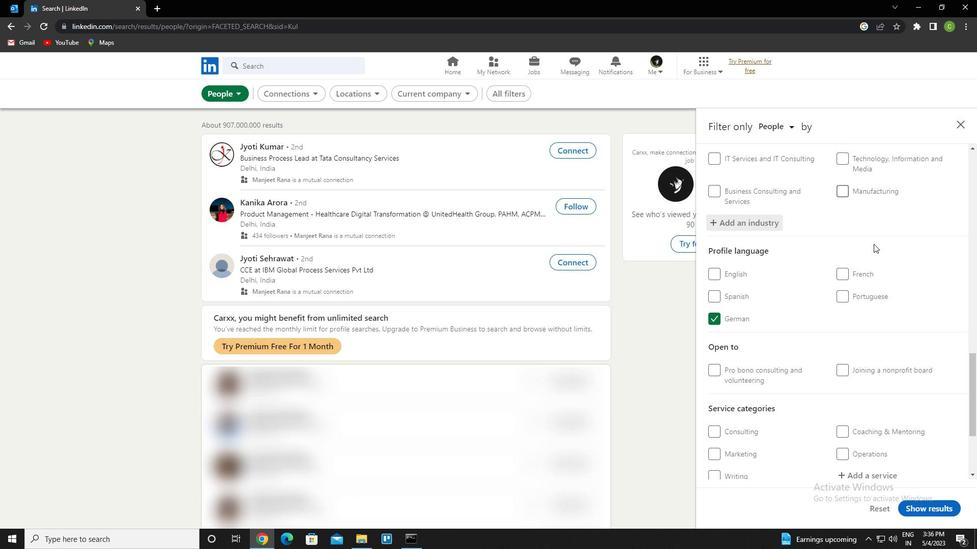 
Action: Mouse scrolled (874, 243) with delta (0, 0)
Screenshot: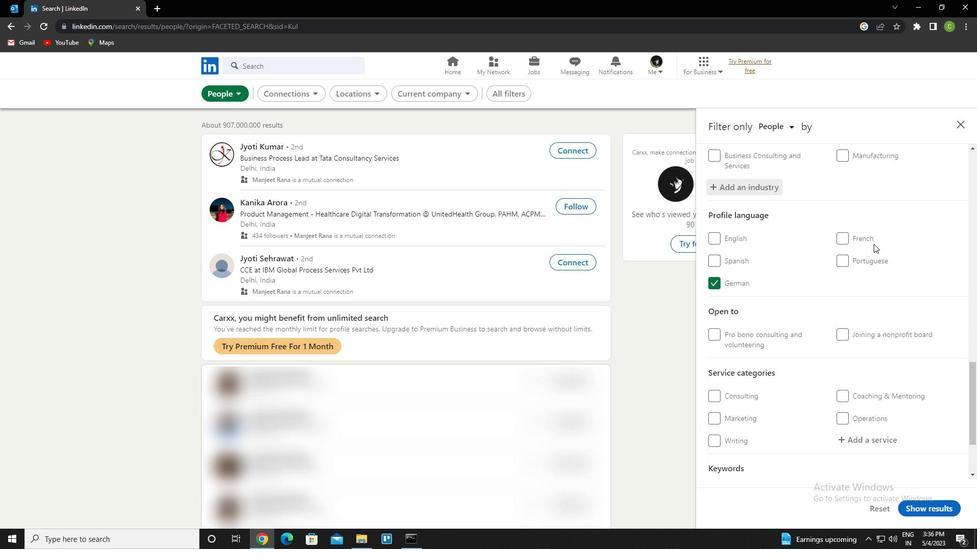 
Action: Mouse scrolled (874, 243) with delta (0, 0)
Screenshot: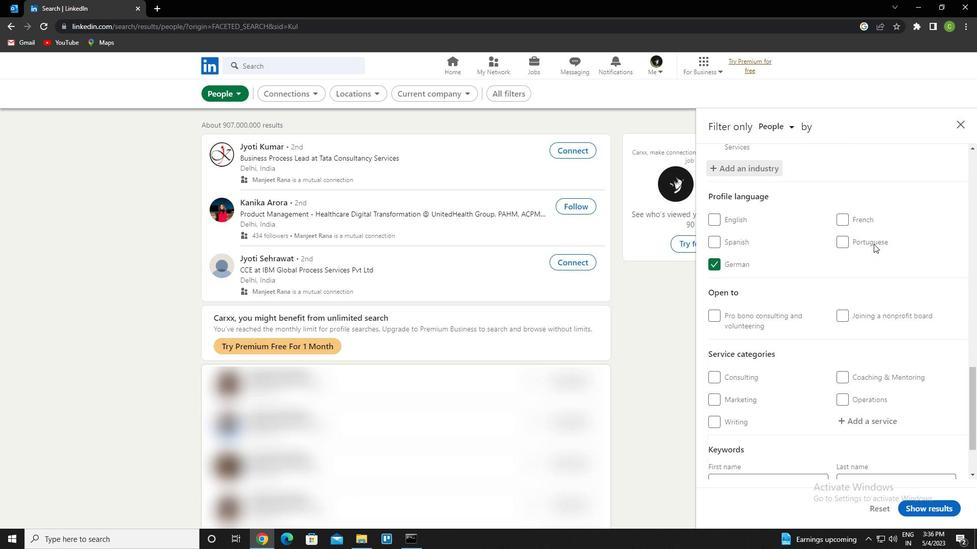 
Action: Mouse scrolled (874, 243) with delta (0, 0)
Screenshot: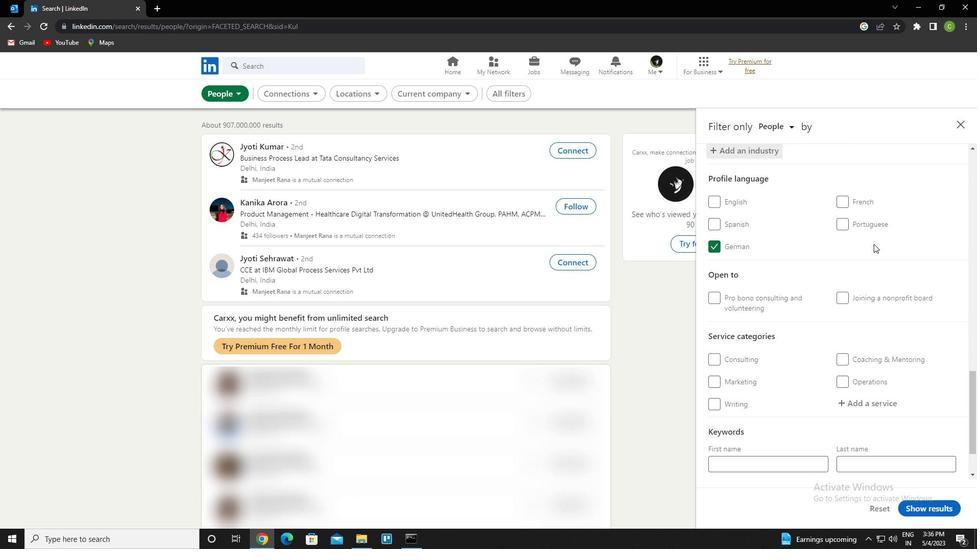 
Action: Mouse scrolled (874, 243) with delta (0, 0)
Screenshot: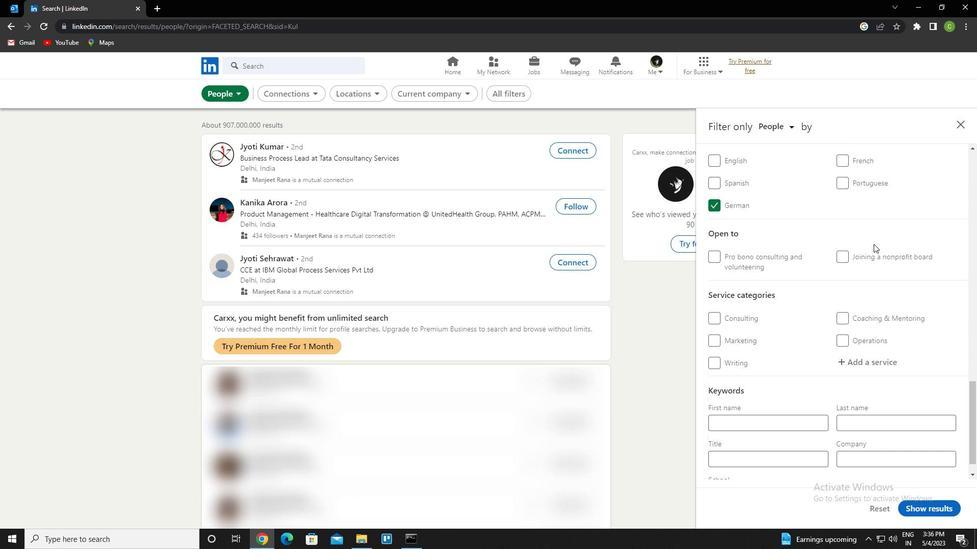 
Action: Mouse moved to (873, 341)
Screenshot: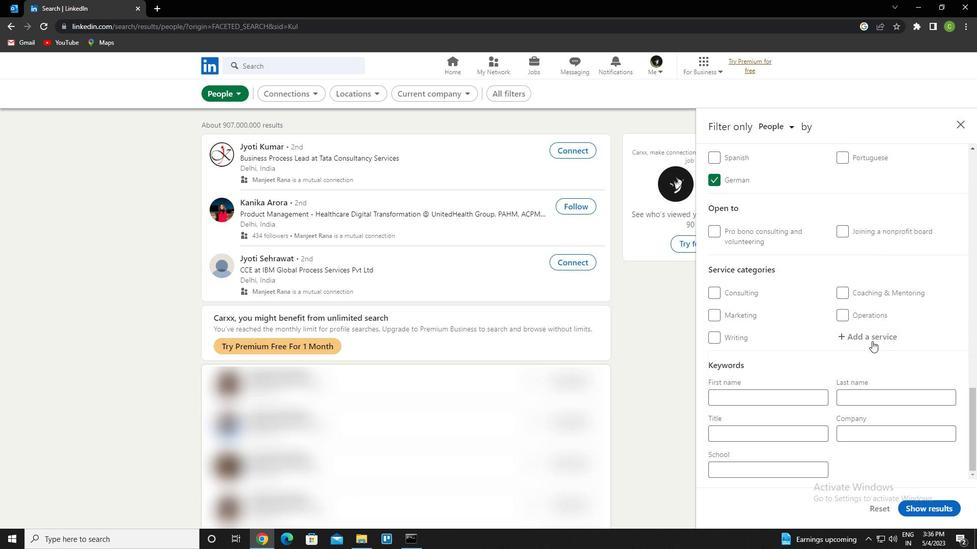 
Action: Mouse pressed left at (873, 341)
Screenshot: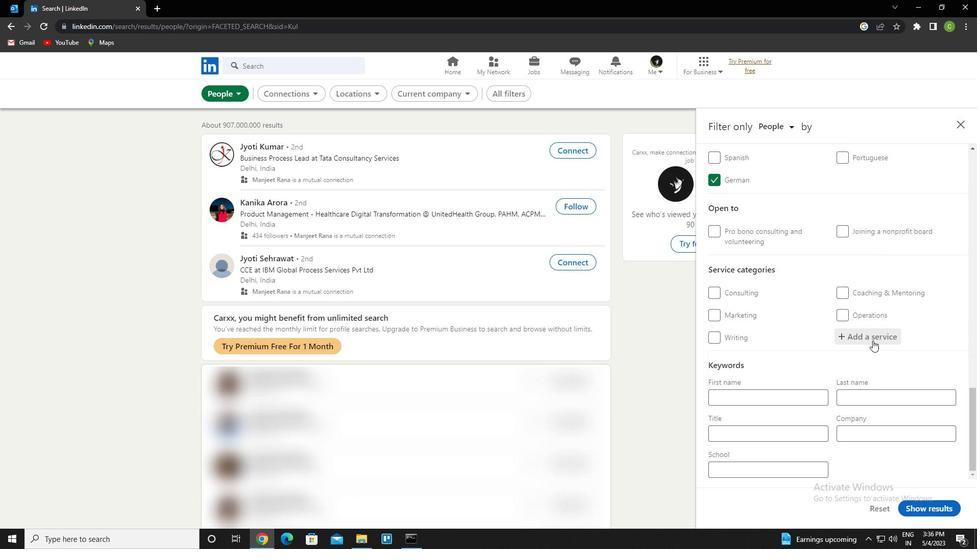 
Action: Mouse moved to (857, 329)
Screenshot: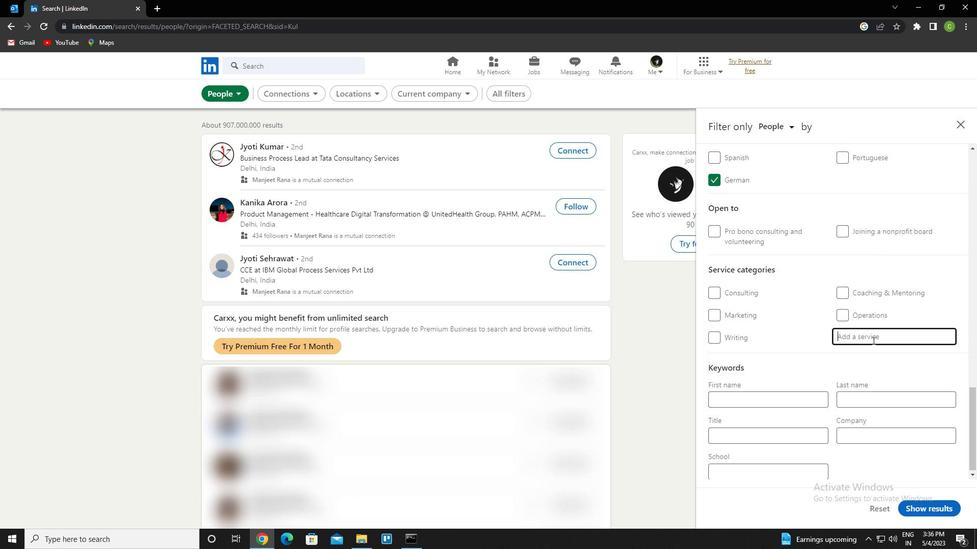 
Action: Key pressed <Key.caps_lock>n<Key.caps_lock>otary<Key.down><Key.enter>
Screenshot: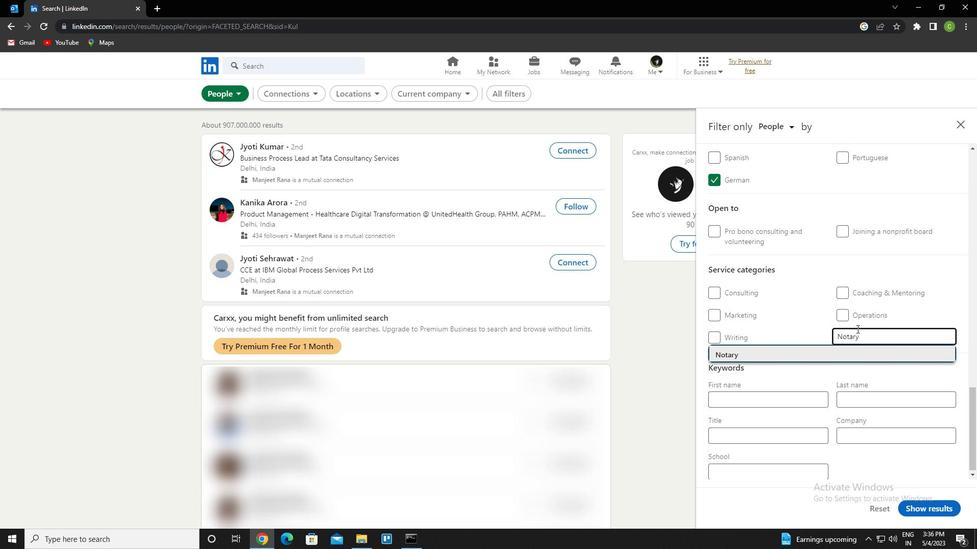 
Action: Mouse scrolled (857, 328) with delta (0, 0)
Screenshot: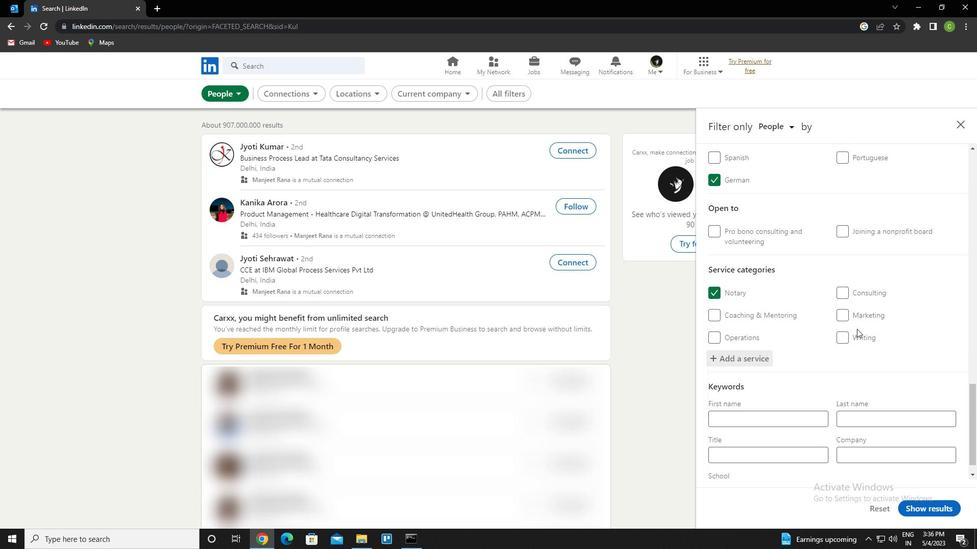 
Action: Mouse scrolled (857, 328) with delta (0, 0)
Screenshot: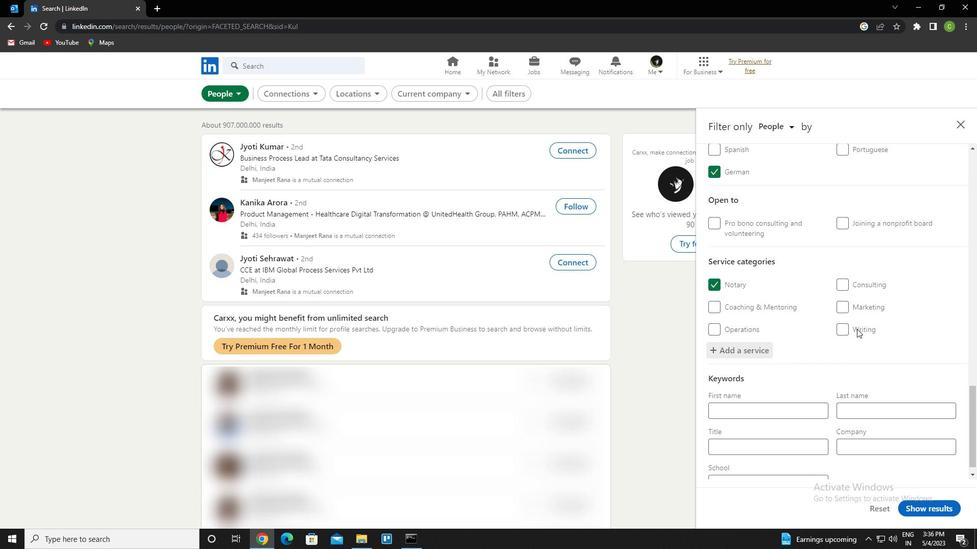 
Action: Mouse scrolled (857, 328) with delta (0, 0)
Screenshot: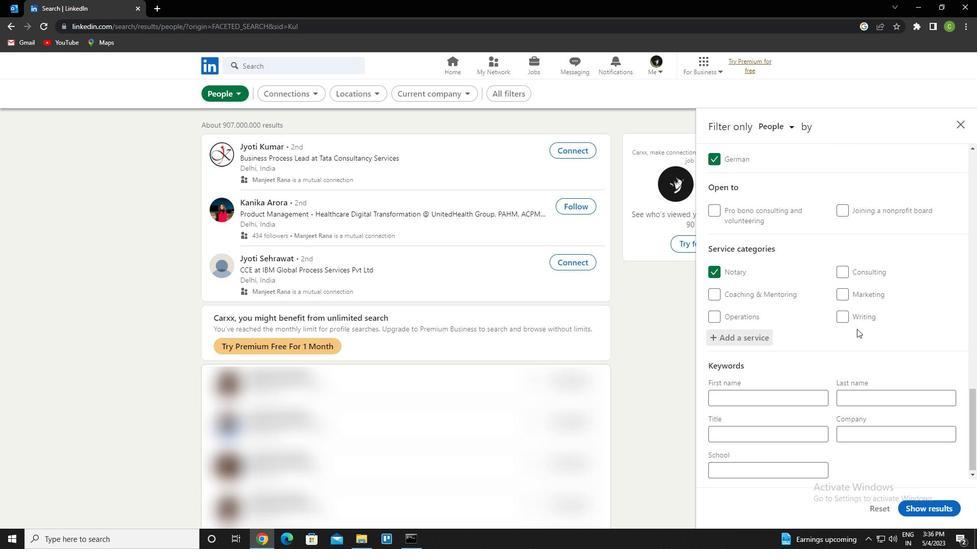 
Action: Mouse scrolled (857, 328) with delta (0, 0)
Screenshot: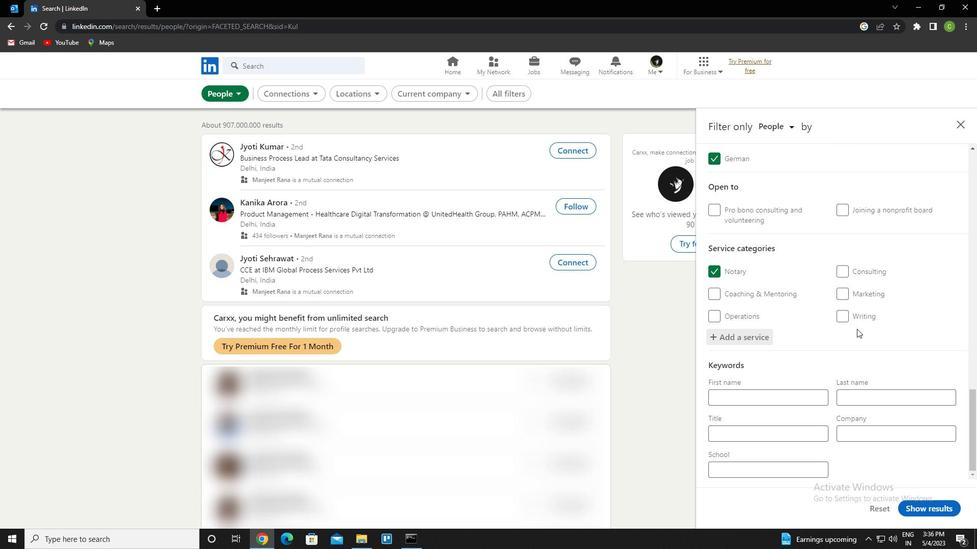 
Action: Mouse scrolled (857, 328) with delta (0, 0)
Screenshot: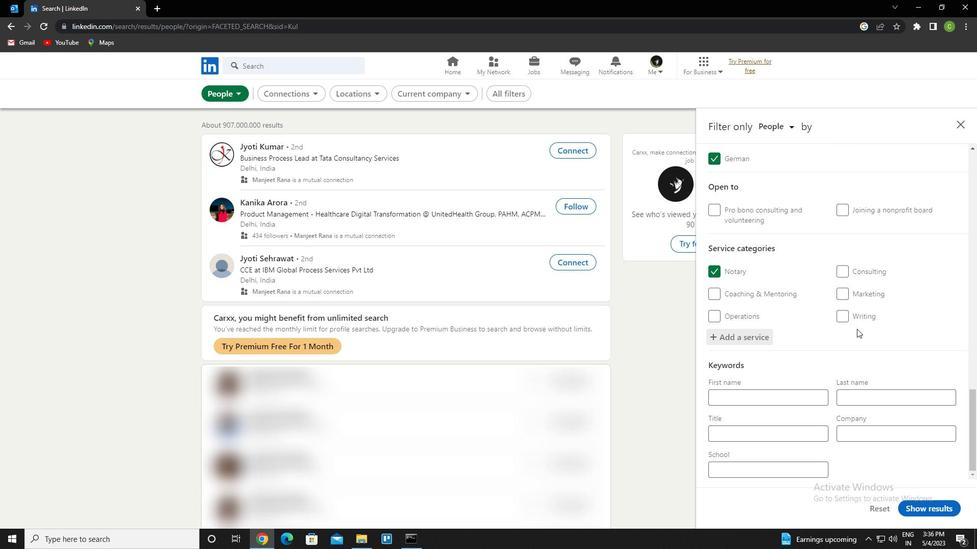 
Action: Mouse scrolled (857, 328) with delta (0, 0)
Screenshot: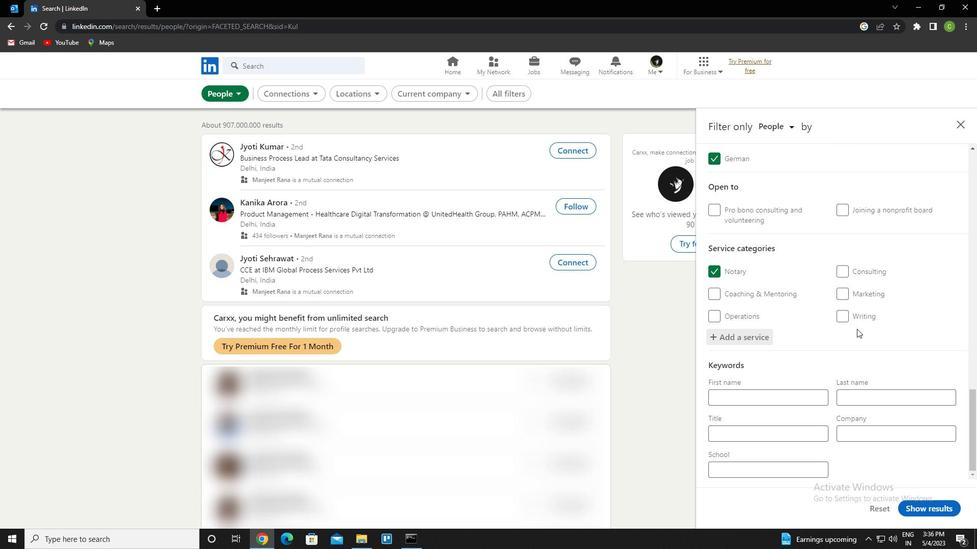 
Action: Mouse moved to (761, 430)
Screenshot: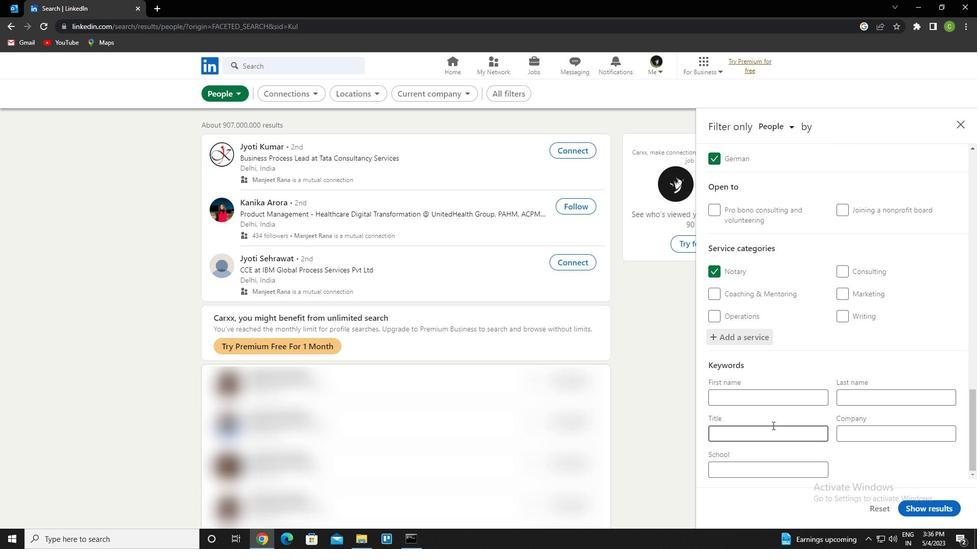 
Action: Mouse pressed left at (761, 430)
Screenshot: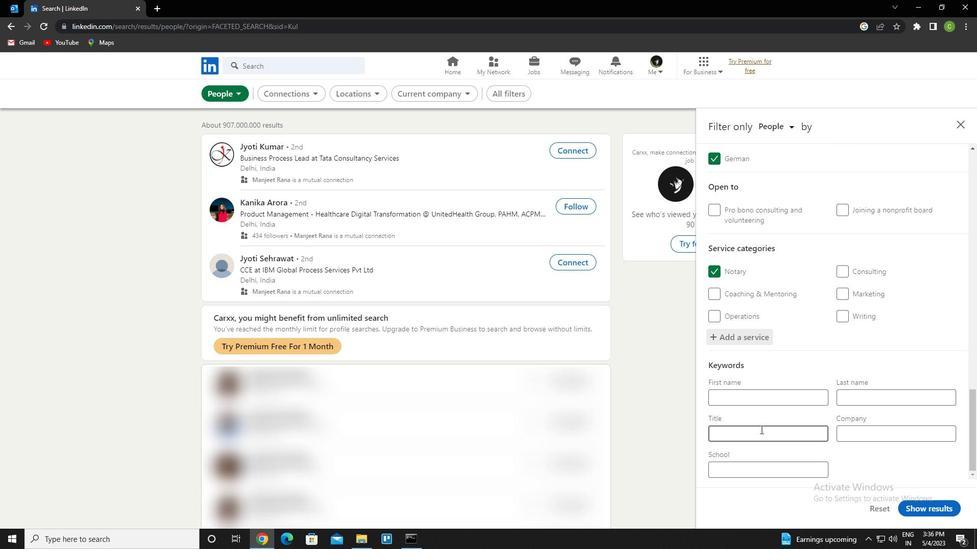 
Action: Key pressed <Key.caps_lock>n<Key.caps_lock>urse
Screenshot: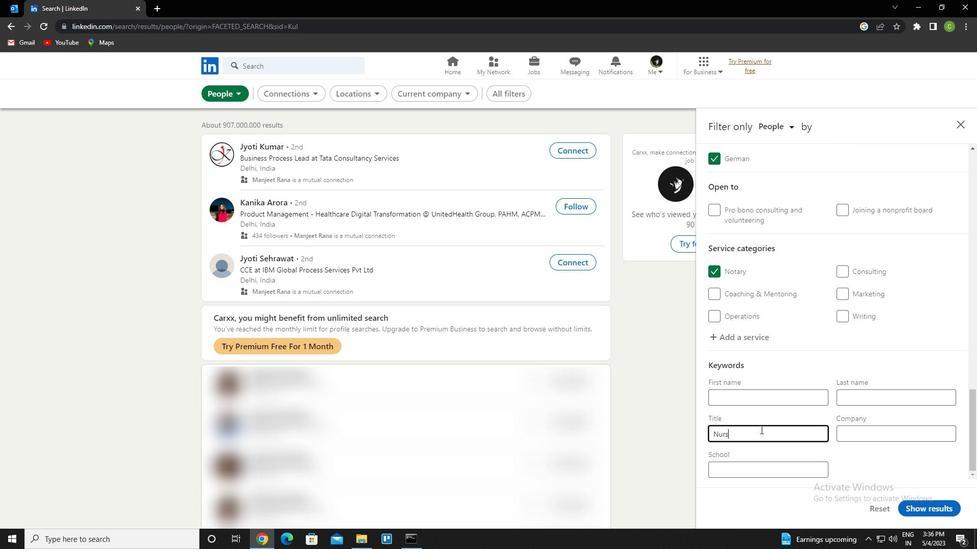 
Action: Mouse moved to (934, 512)
Screenshot: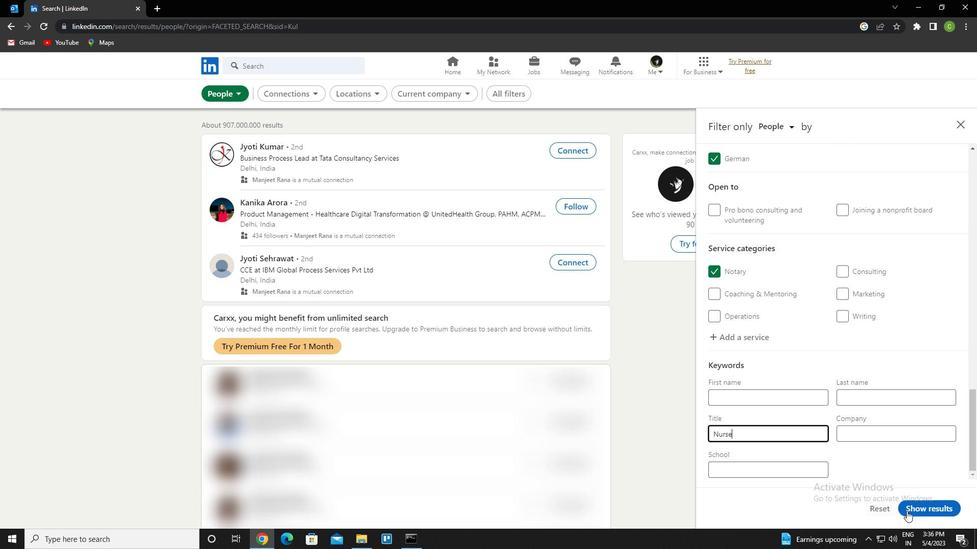 
Action: Mouse pressed left at (934, 512)
Screenshot: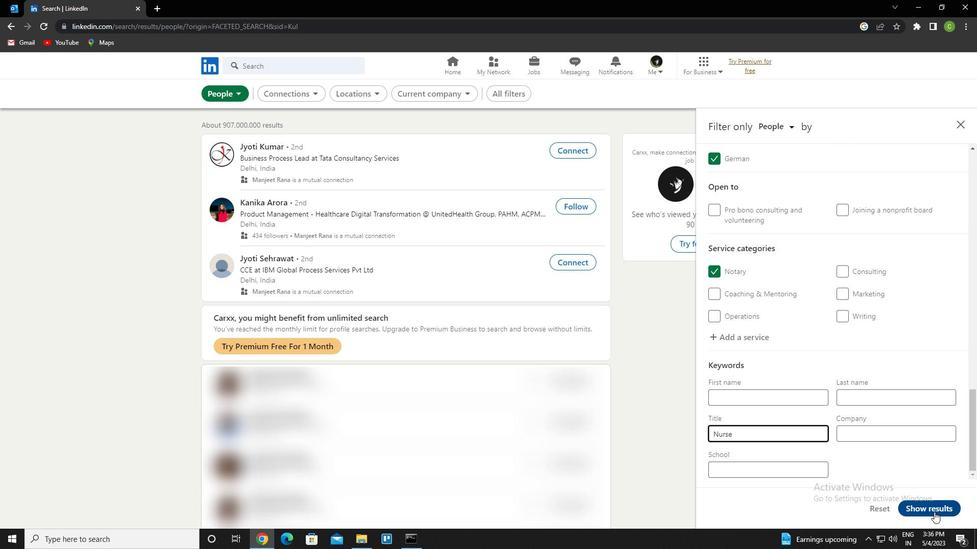 
Action: Mouse moved to (709, 415)
Screenshot: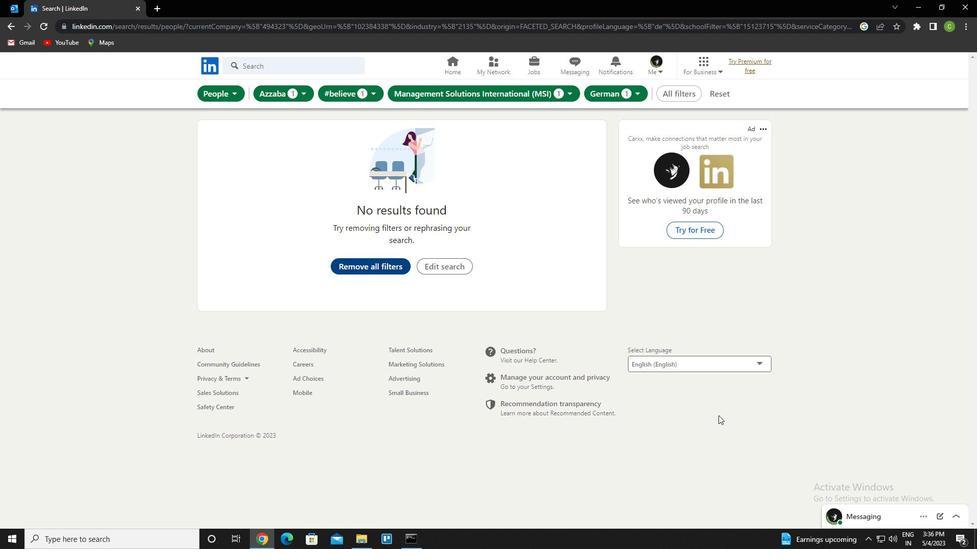 
